Task: Look for space in Kozakai-chō, Japan from 2nd June, 2023 to 6th June, 2023 for 1 adult in price range Rs.10000 to Rs.13000. Place can be private room with 1  bedroom having 1 bed and 1 bathroom. Property type can be house, flat, guest house, hotel. Booking option can be shelf check-in. Required host language is English.
Action: Mouse moved to (492, 114)
Screenshot: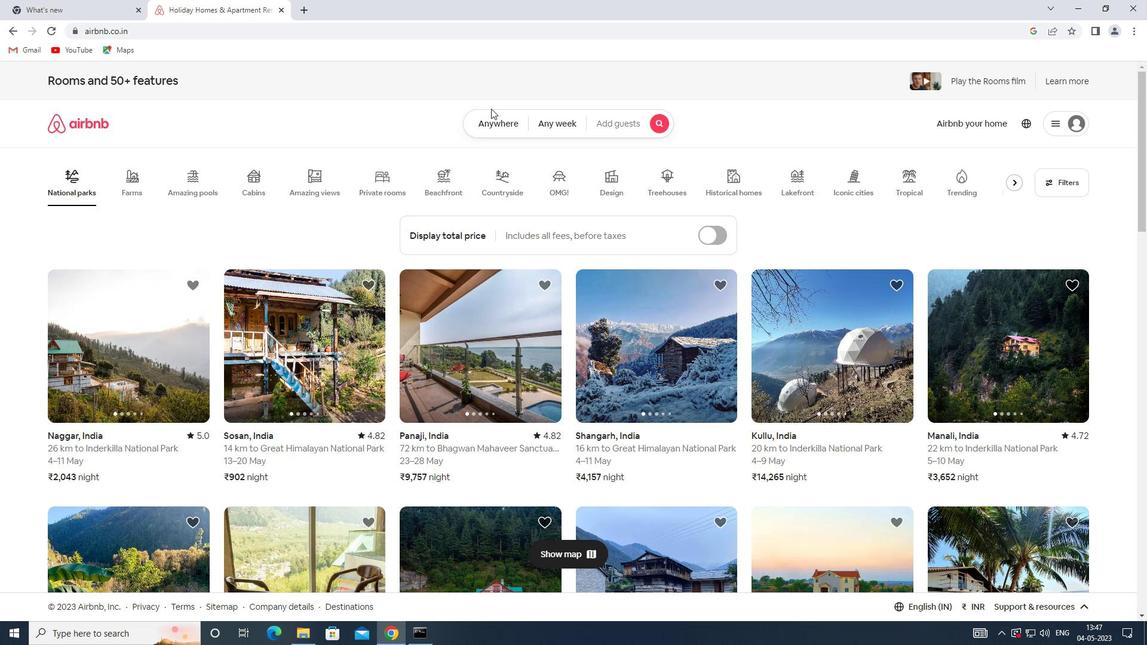 
Action: Mouse pressed left at (492, 114)
Screenshot: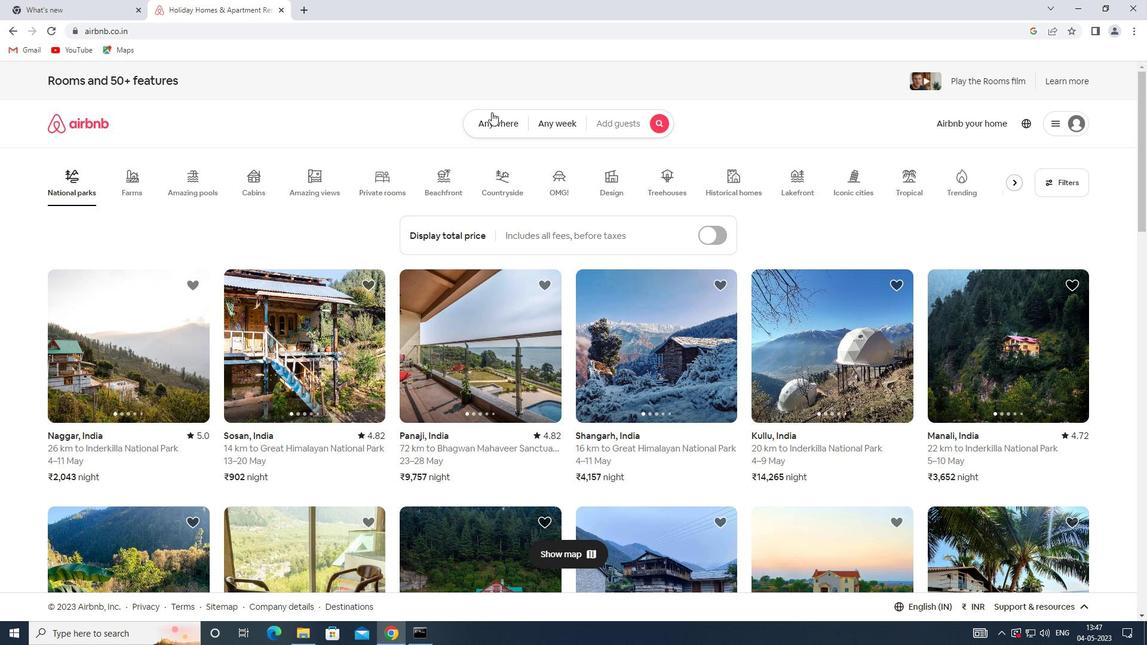 
Action: Mouse moved to (420, 154)
Screenshot: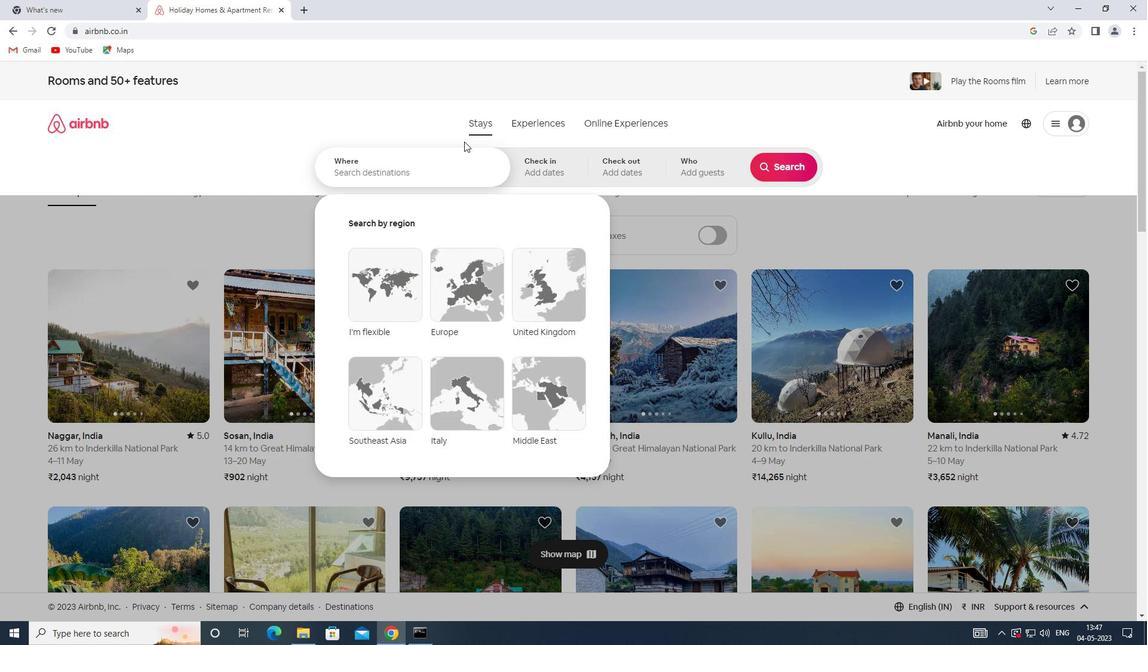 
Action: Mouse pressed left at (420, 154)
Screenshot: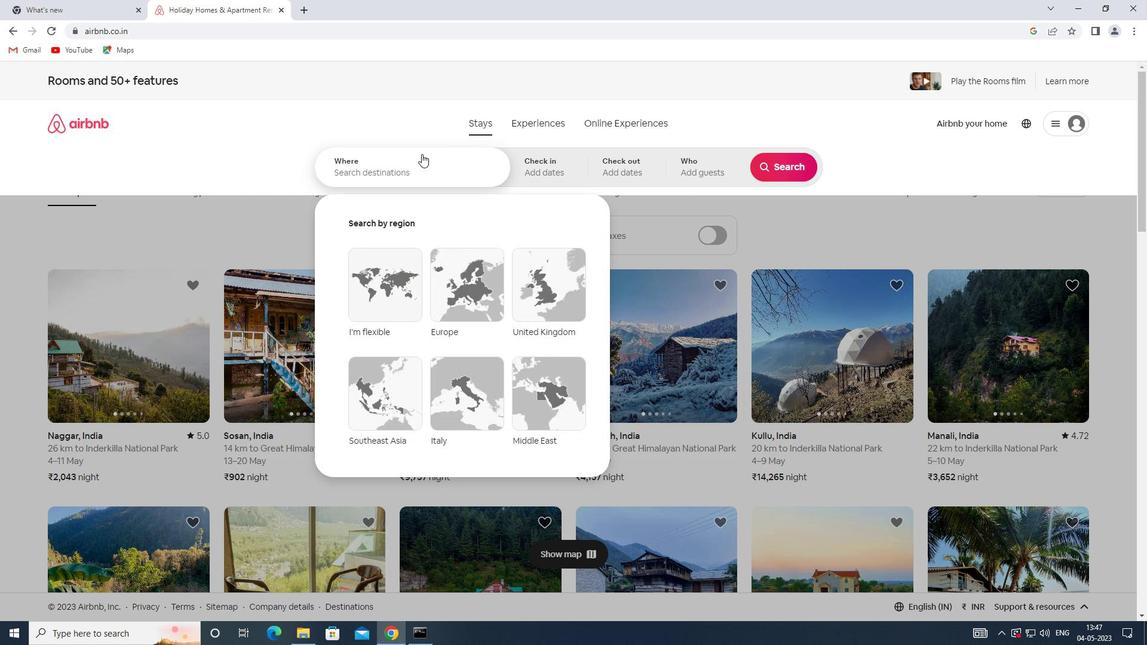 
Action: Key pressed <Key.shift>KOZAKAI,<Key.backspace>-CHO-<Key.backspace>,<Key.shift><Key.shift>JAPAN
Screenshot: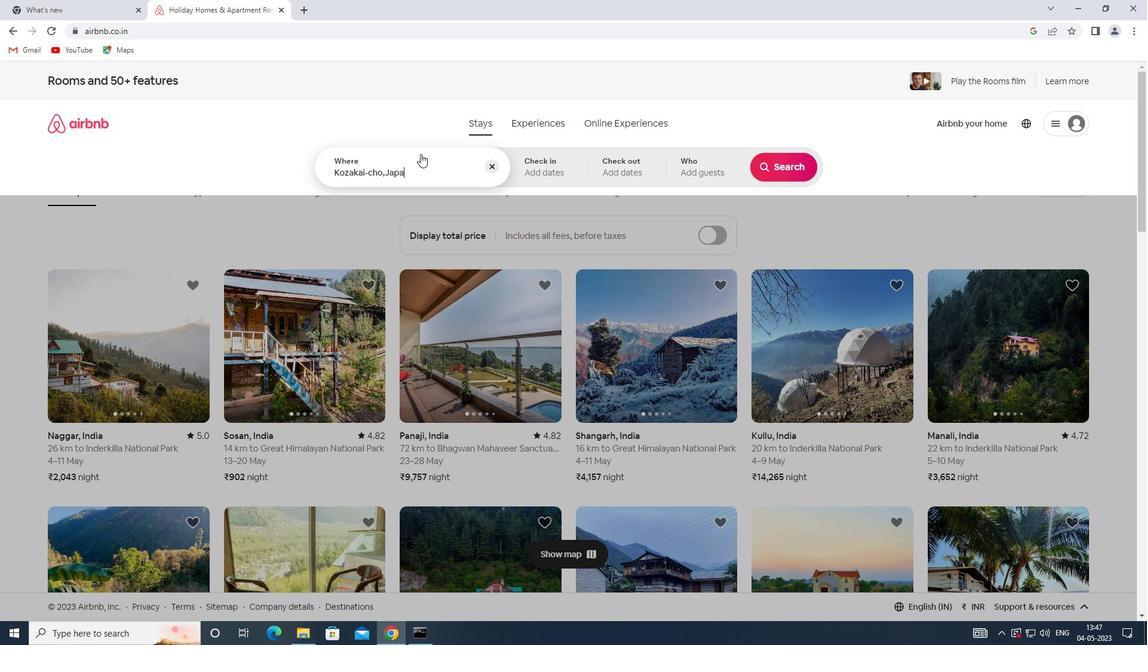 
Action: Mouse moved to (521, 162)
Screenshot: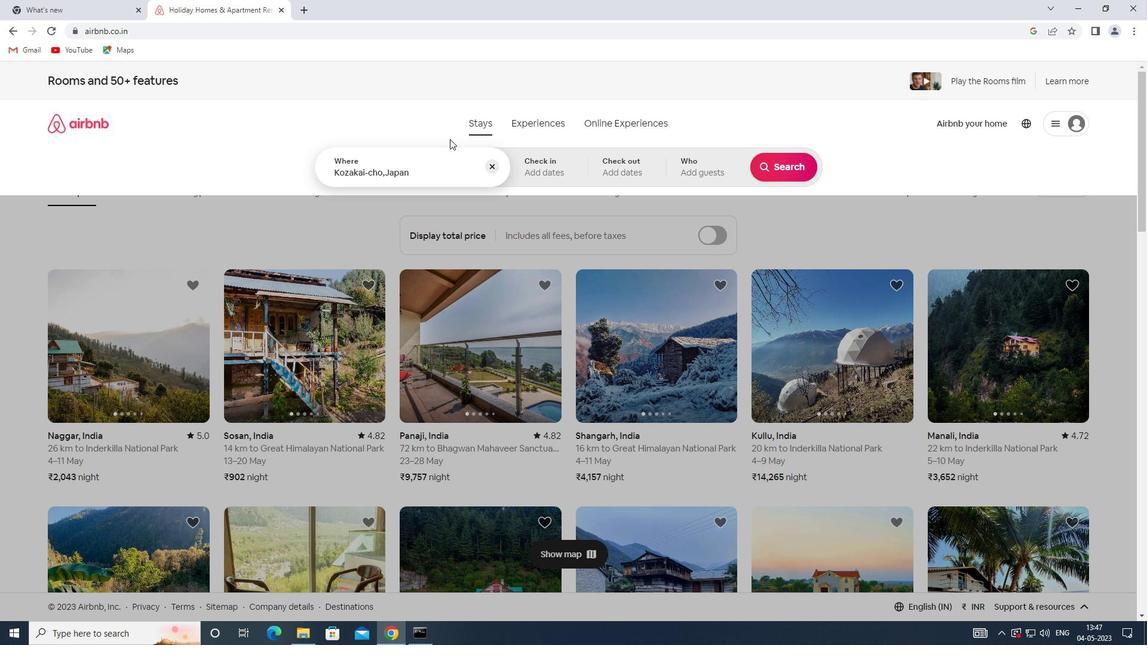 
Action: Mouse pressed left at (521, 162)
Screenshot: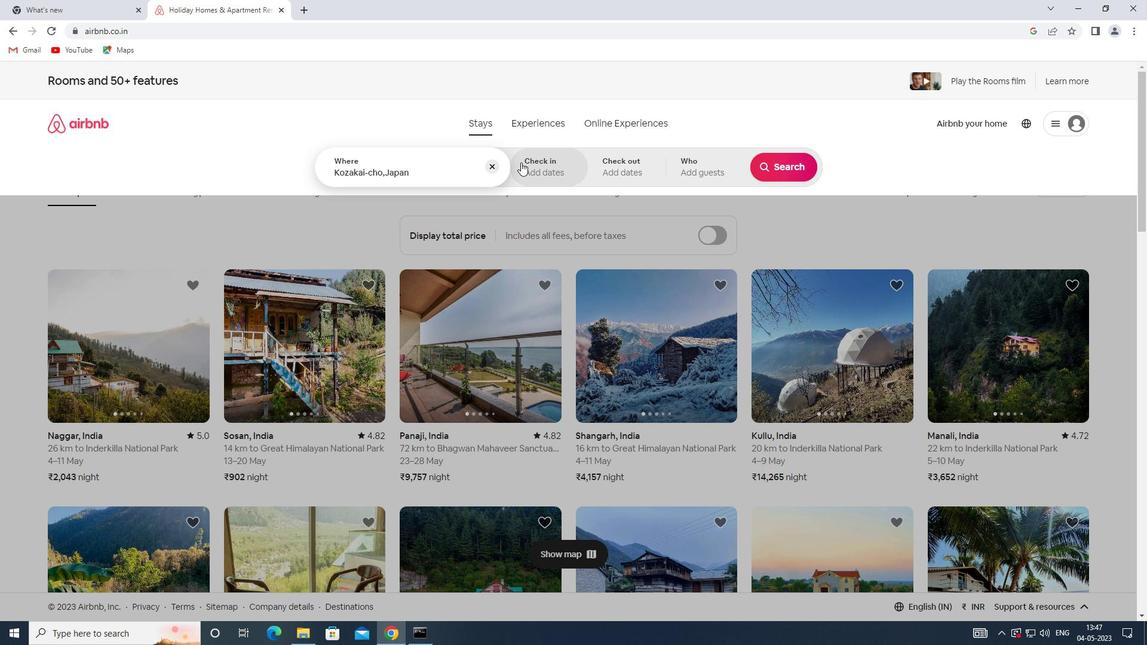 
Action: Mouse moved to (733, 311)
Screenshot: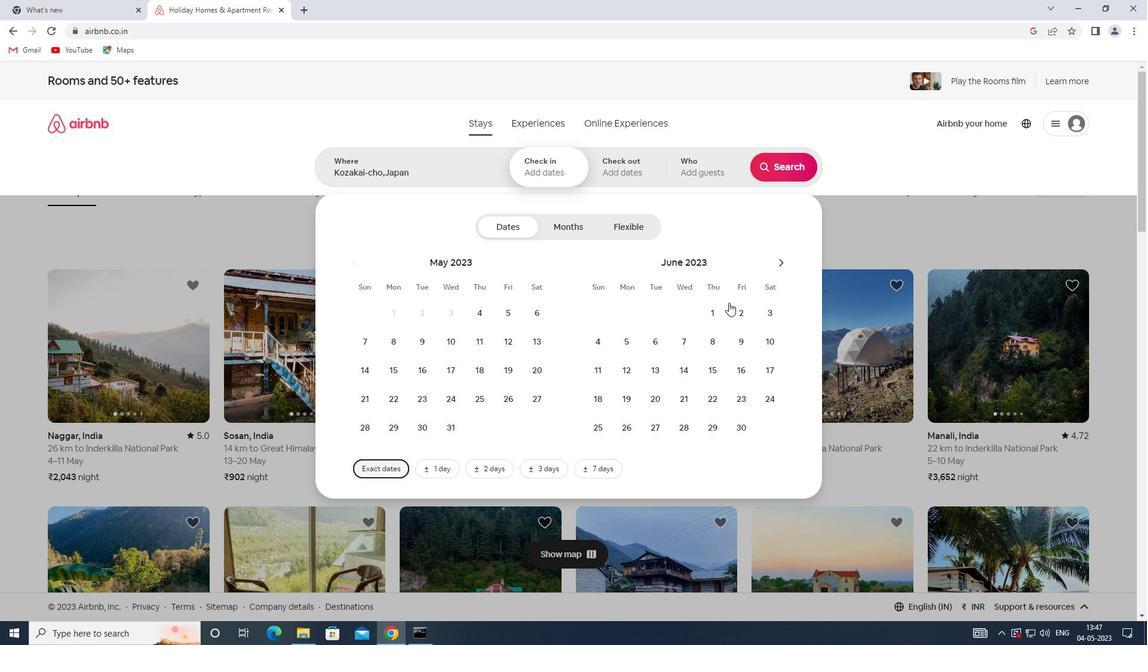 
Action: Mouse pressed left at (733, 311)
Screenshot: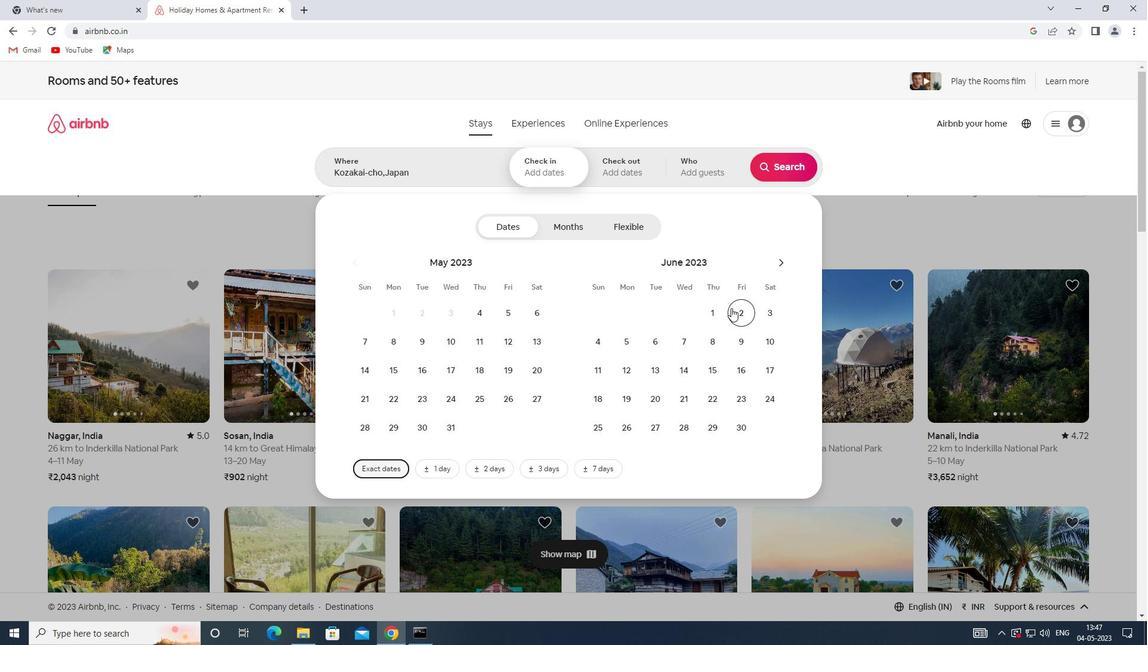 
Action: Mouse moved to (666, 341)
Screenshot: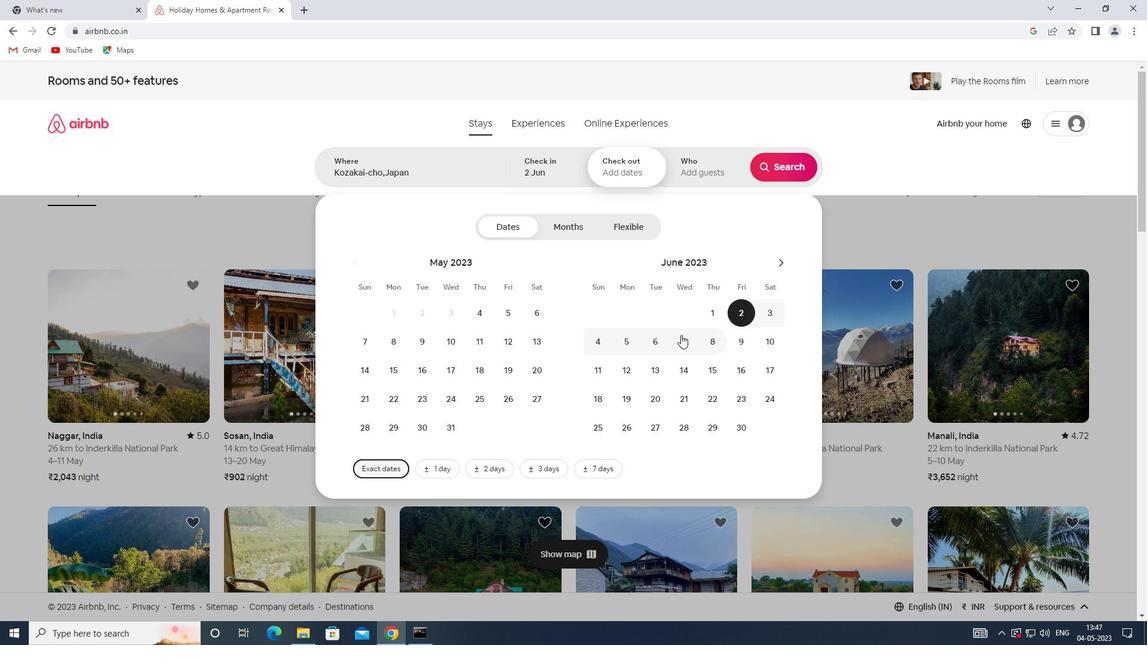 
Action: Mouse pressed left at (666, 341)
Screenshot: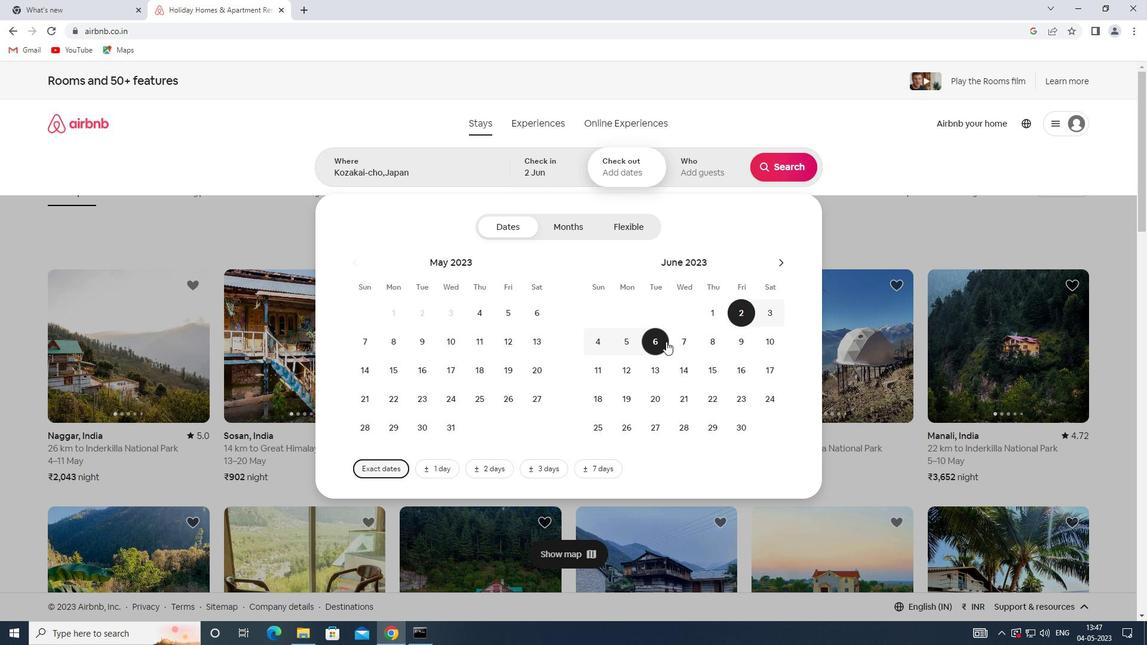 
Action: Mouse moved to (702, 179)
Screenshot: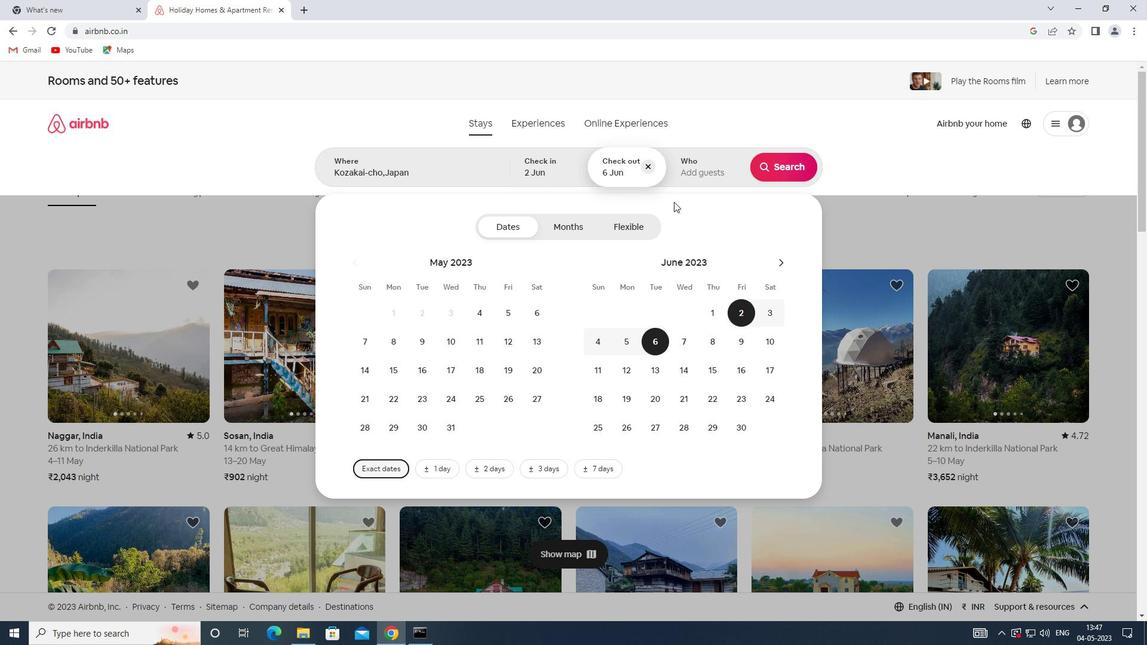 
Action: Mouse pressed left at (702, 179)
Screenshot: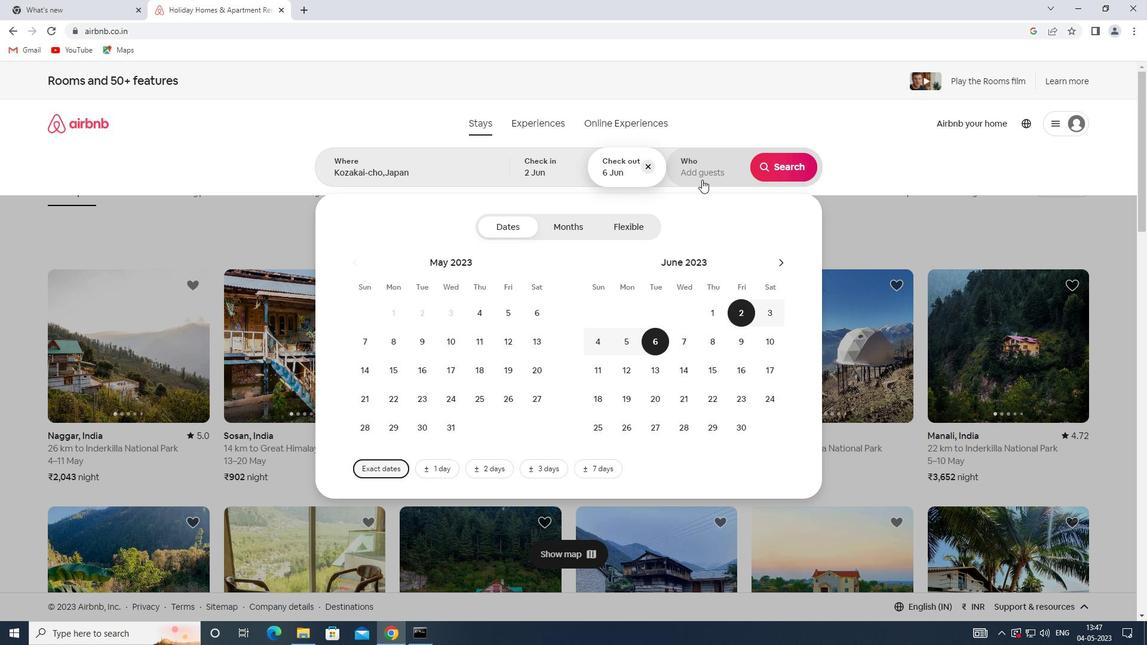
Action: Mouse moved to (791, 229)
Screenshot: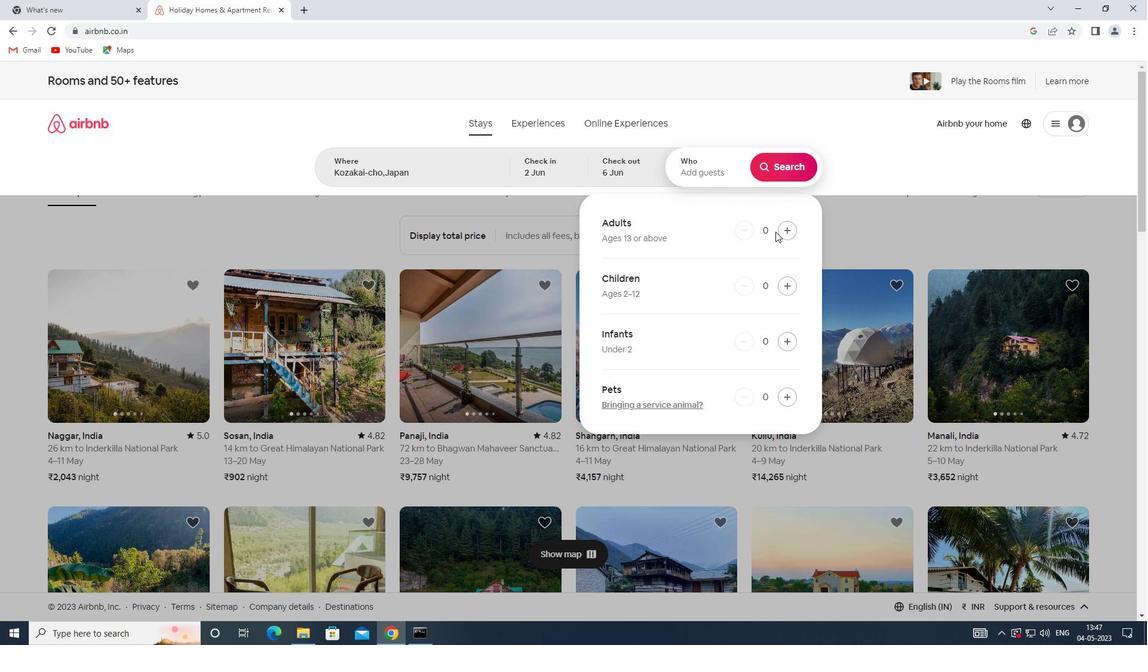 
Action: Mouse pressed left at (791, 229)
Screenshot: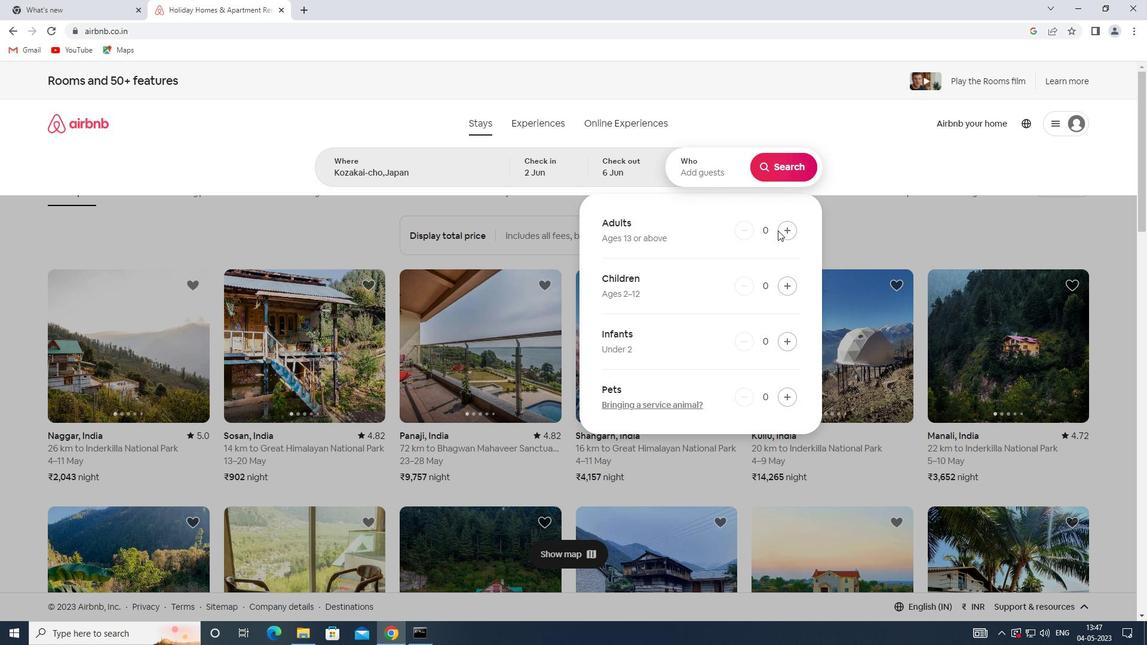 
Action: Mouse moved to (790, 164)
Screenshot: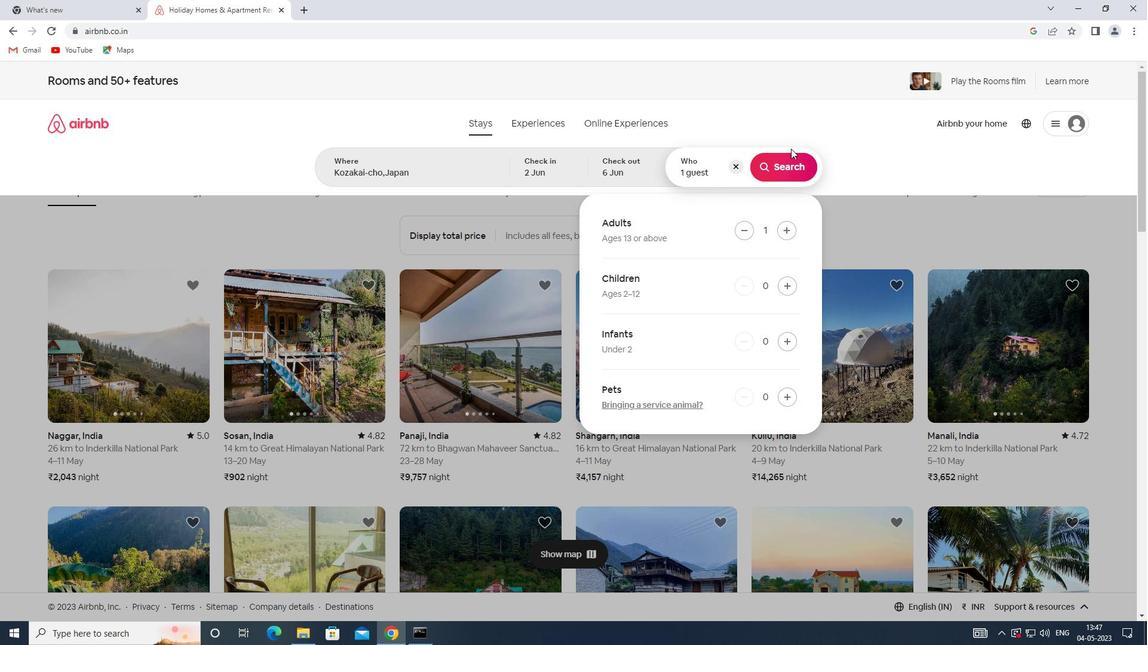 
Action: Mouse pressed left at (790, 164)
Screenshot: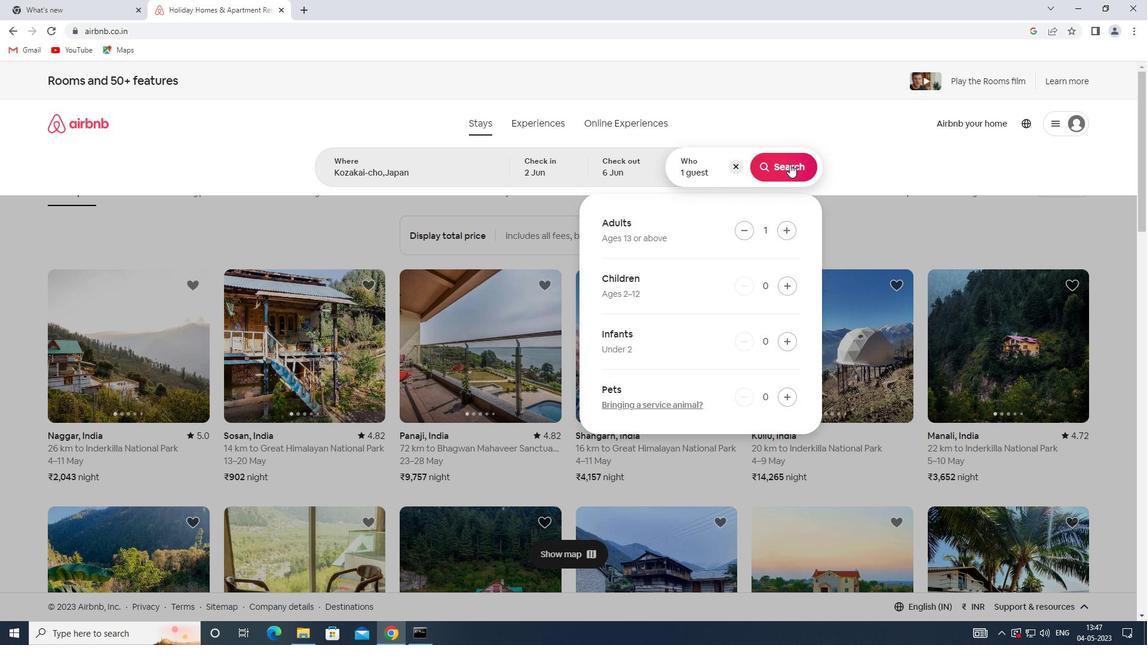 
Action: Mouse moved to (1104, 135)
Screenshot: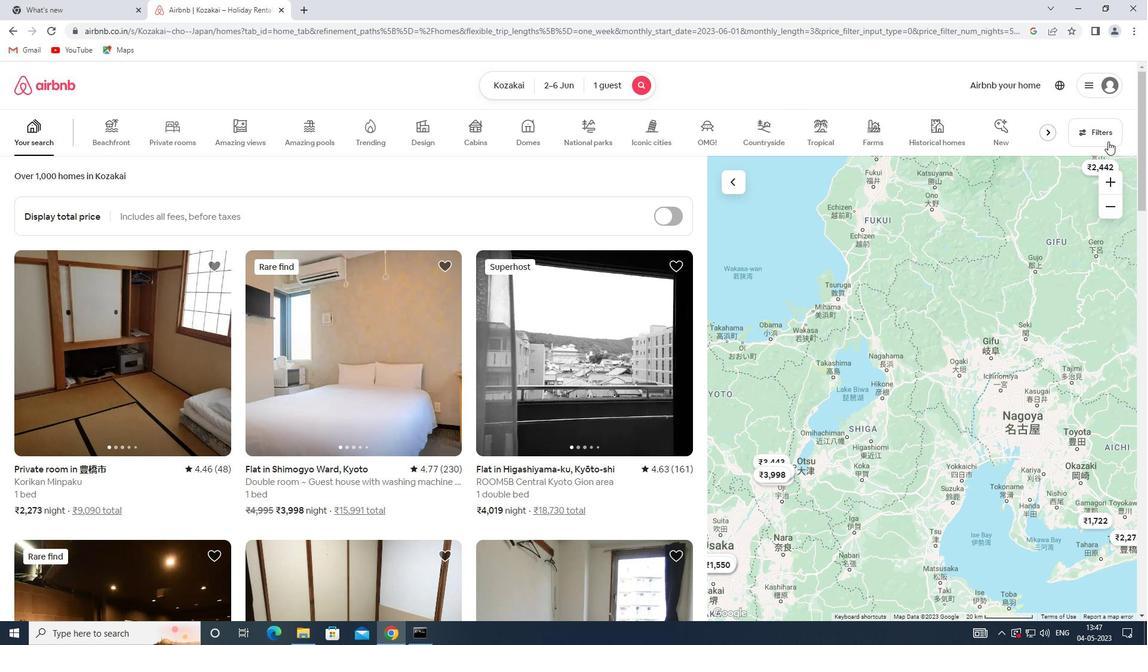 
Action: Mouse pressed left at (1104, 135)
Screenshot: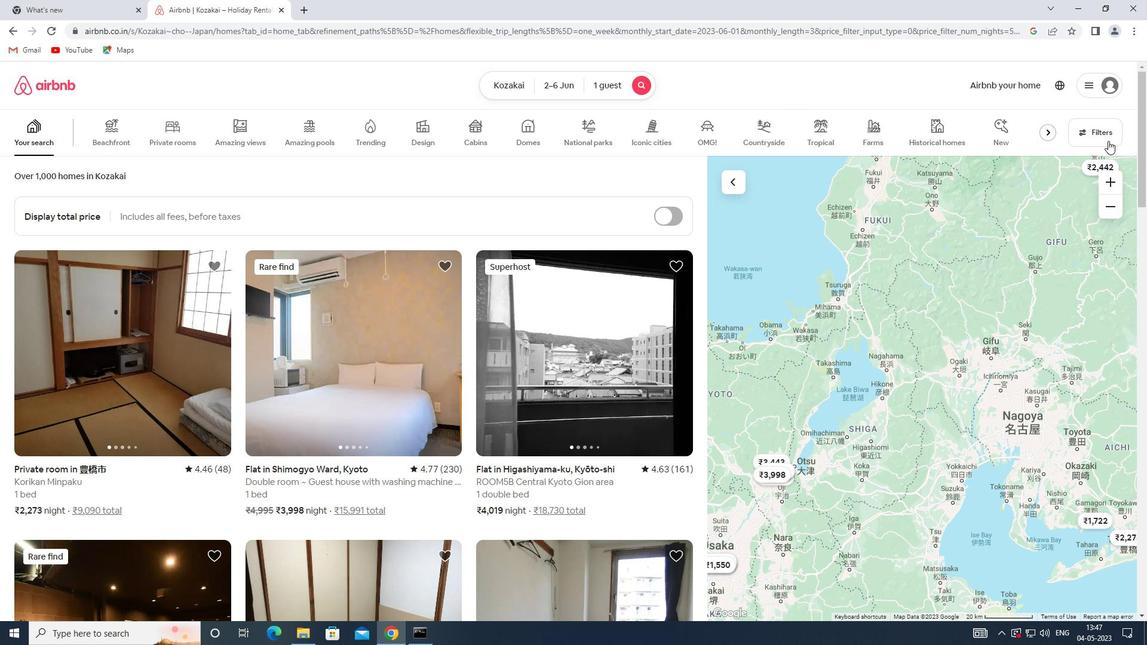 
Action: Mouse moved to (438, 282)
Screenshot: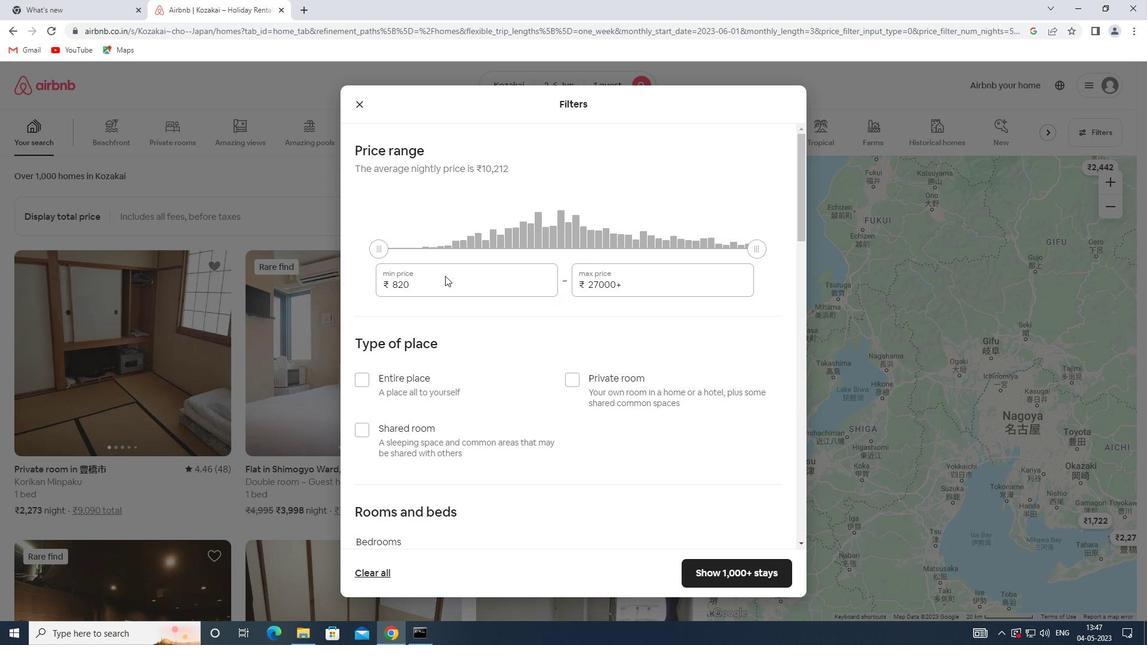 
Action: Mouse pressed left at (438, 282)
Screenshot: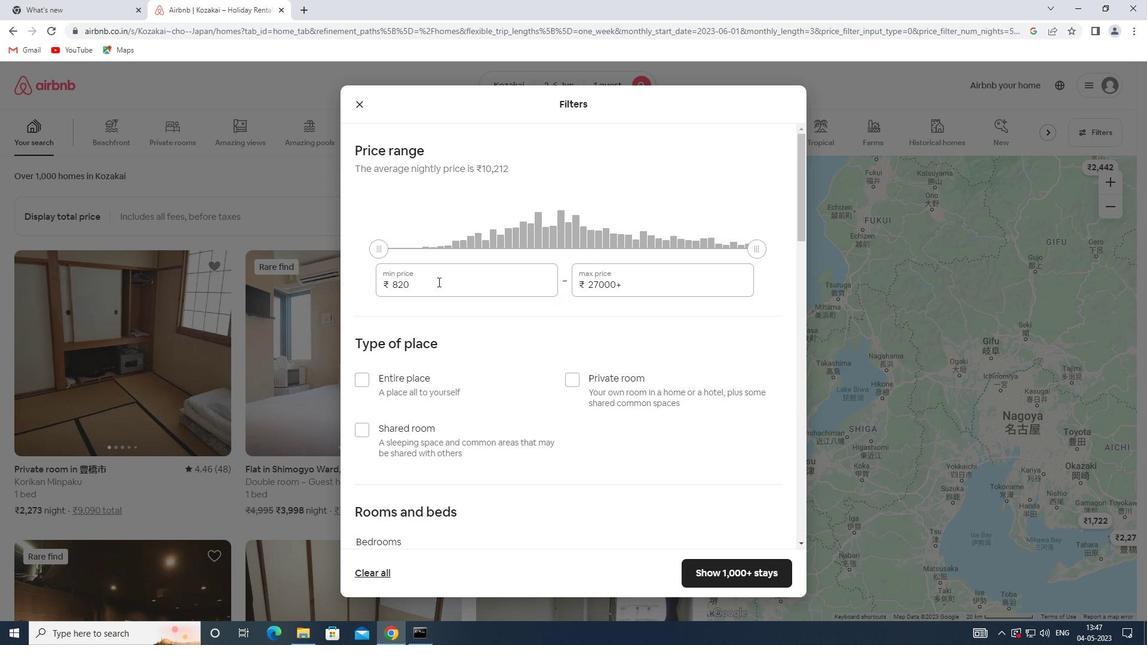 
Action: Mouse moved to (355, 279)
Screenshot: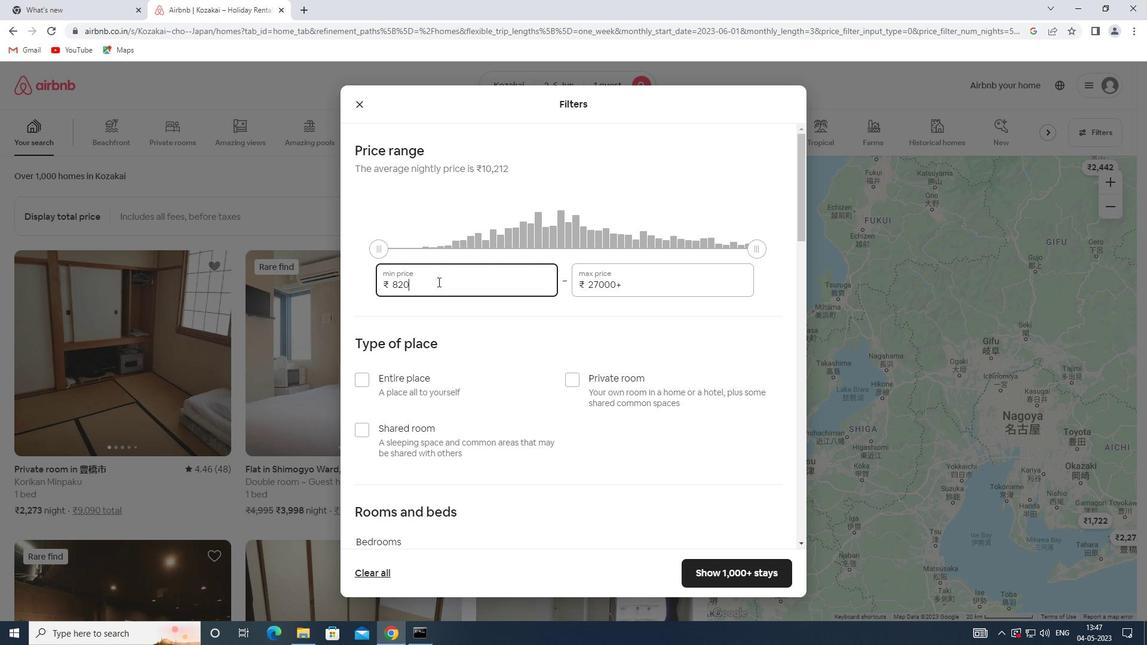 
Action: Key pressed 10000
Screenshot: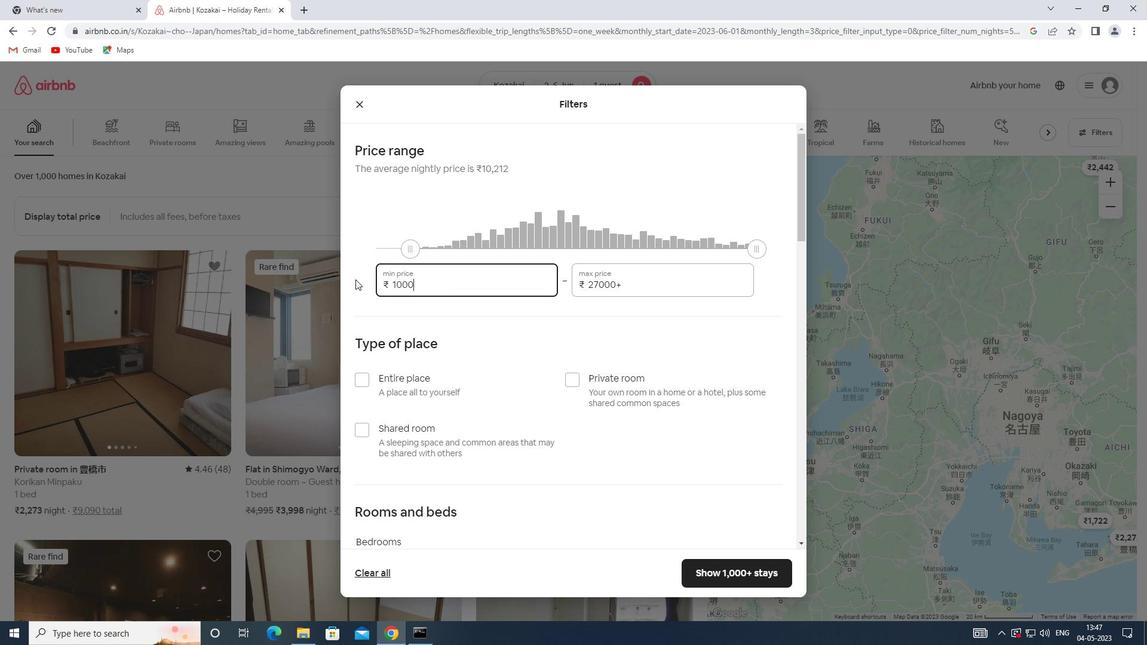 
Action: Mouse moved to (634, 285)
Screenshot: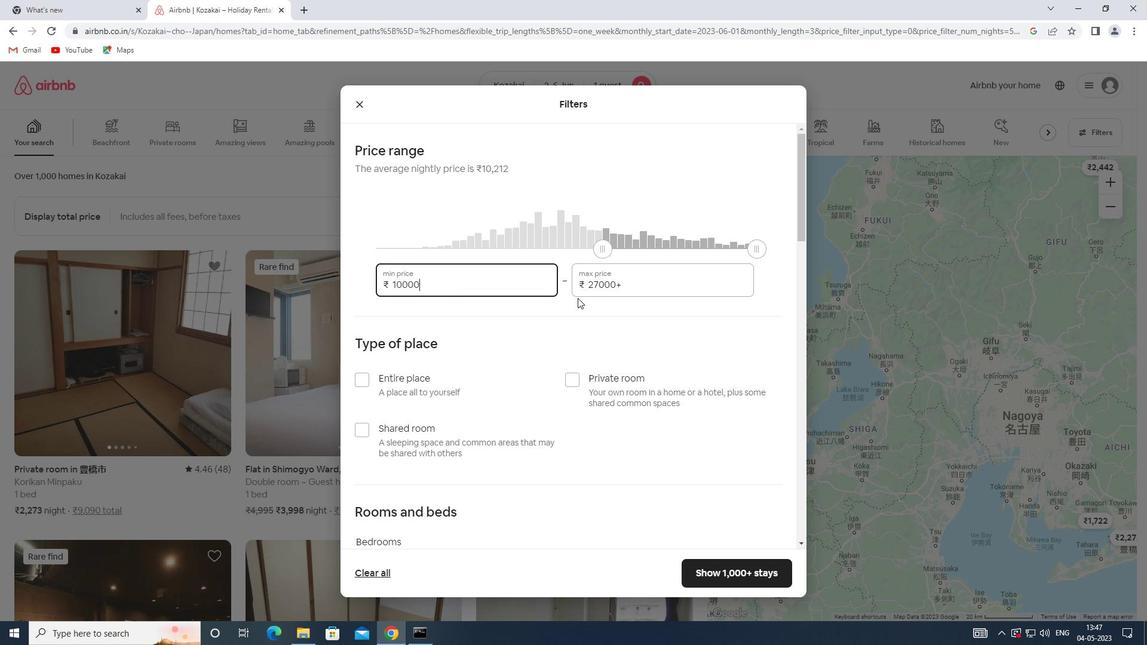 
Action: Mouse pressed left at (634, 285)
Screenshot: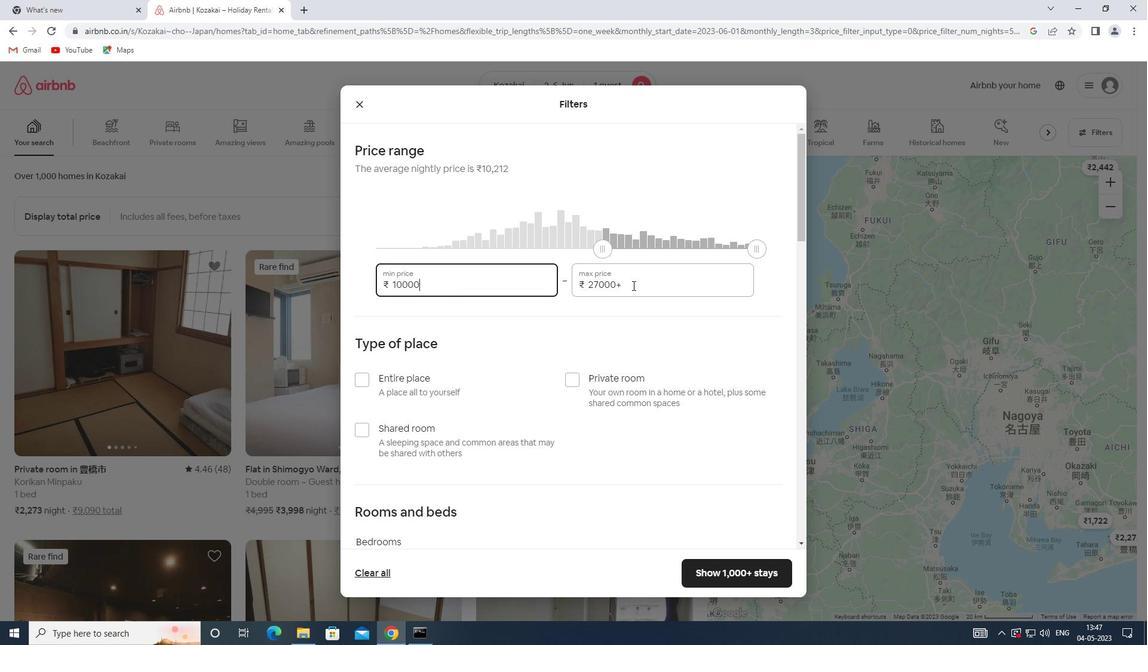 
Action: Mouse moved to (574, 283)
Screenshot: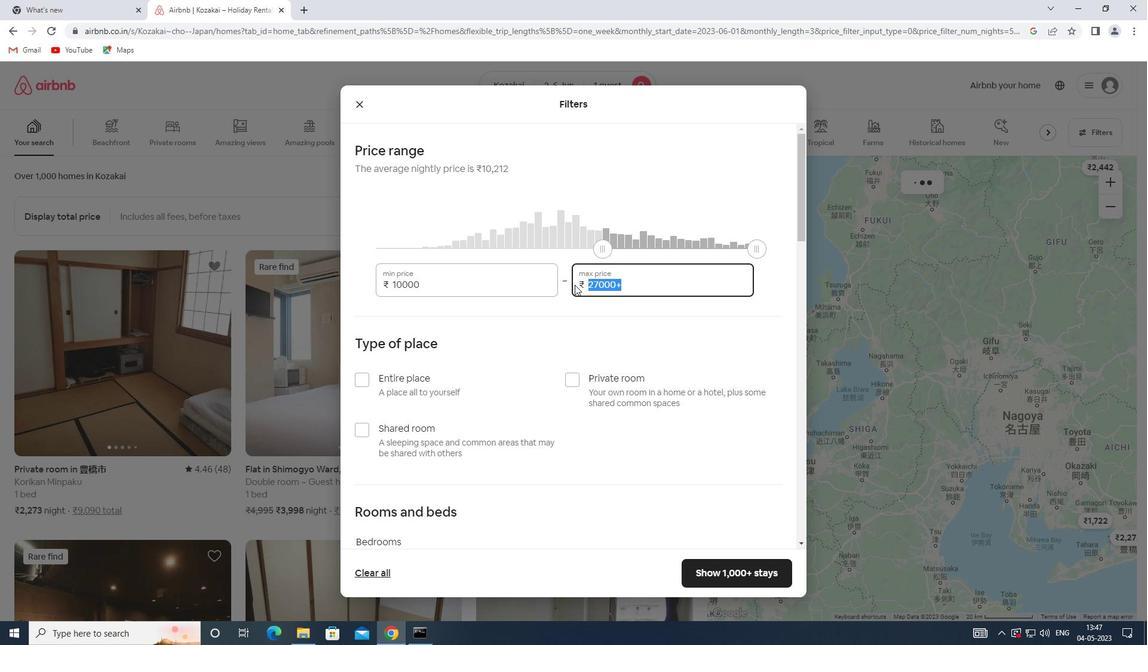 
Action: Key pressed 13000
Screenshot: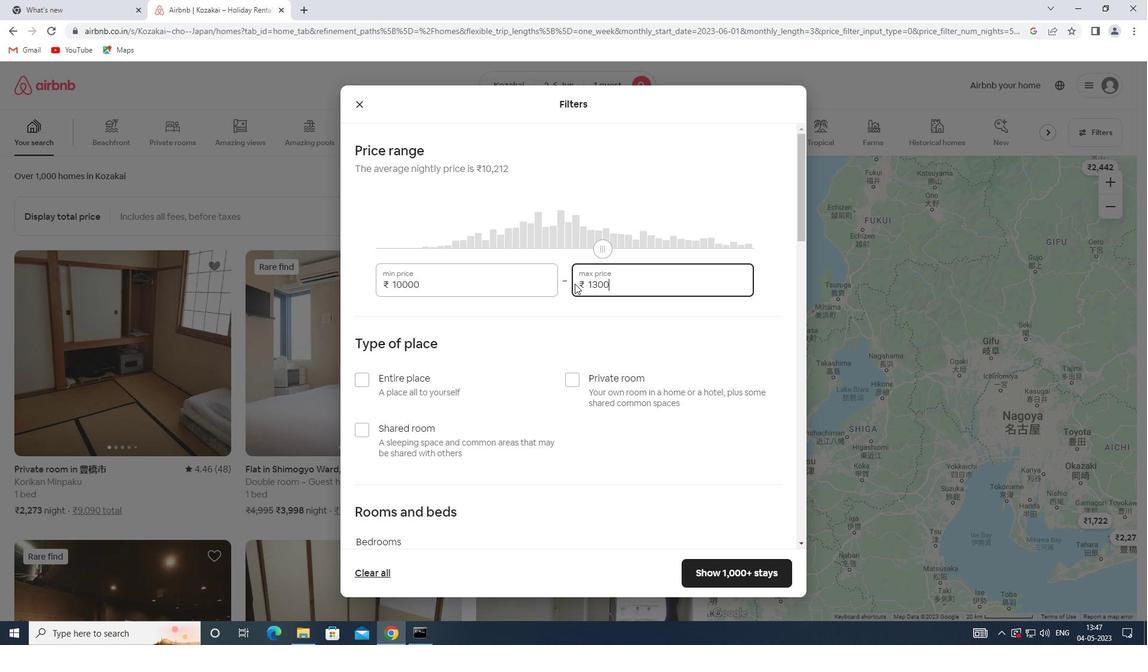 
Action: Mouse scrolled (574, 283) with delta (0, 0)
Screenshot: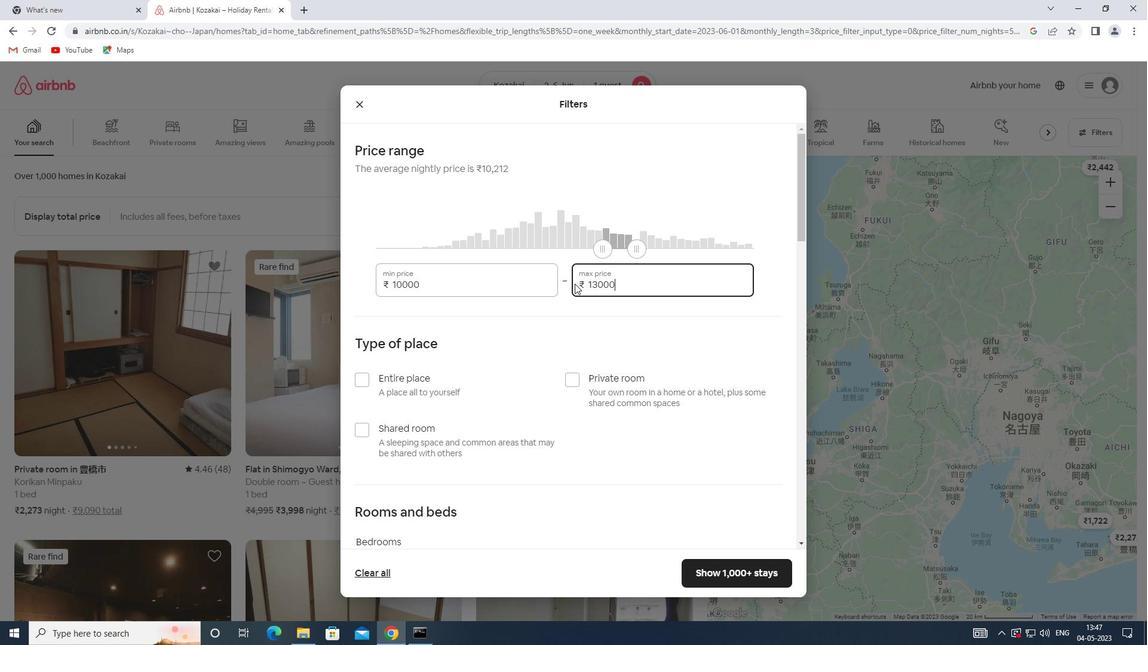 
Action: Mouse scrolled (574, 283) with delta (0, 0)
Screenshot: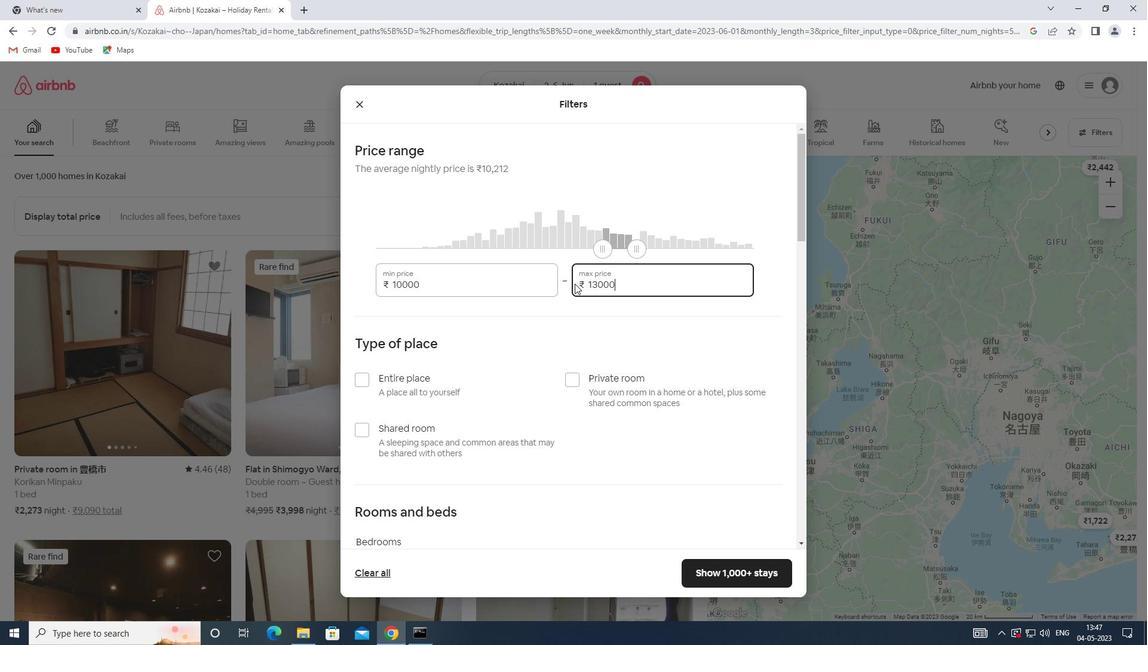 
Action: Mouse moved to (571, 264)
Screenshot: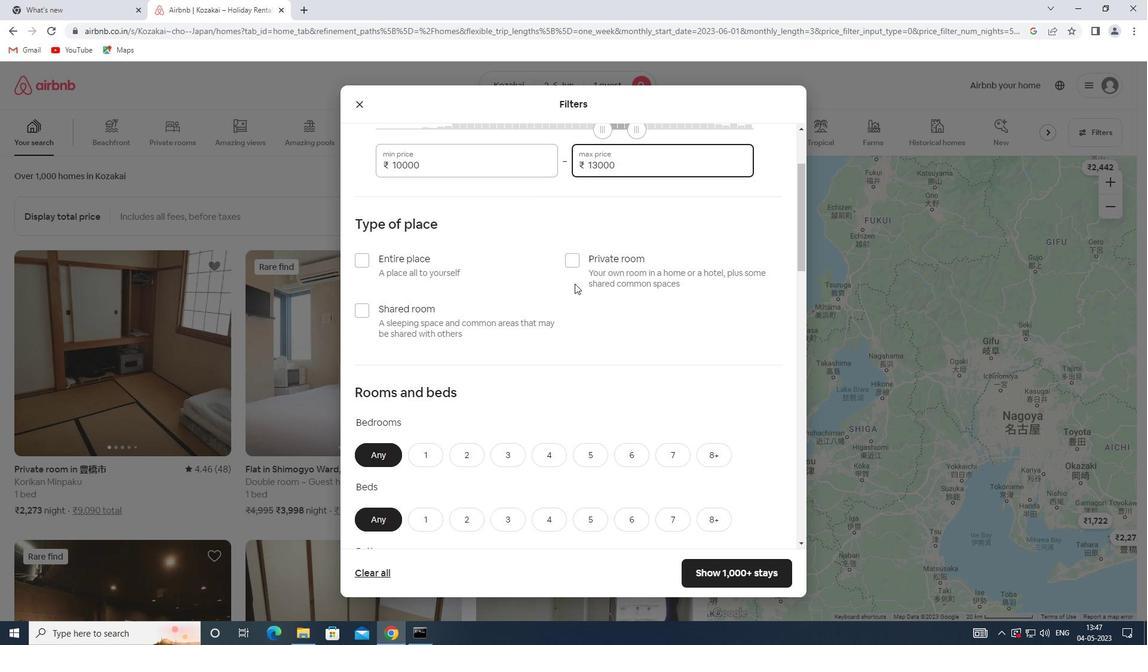 
Action: Mouse pressed left at (571, 264)
Screenshot: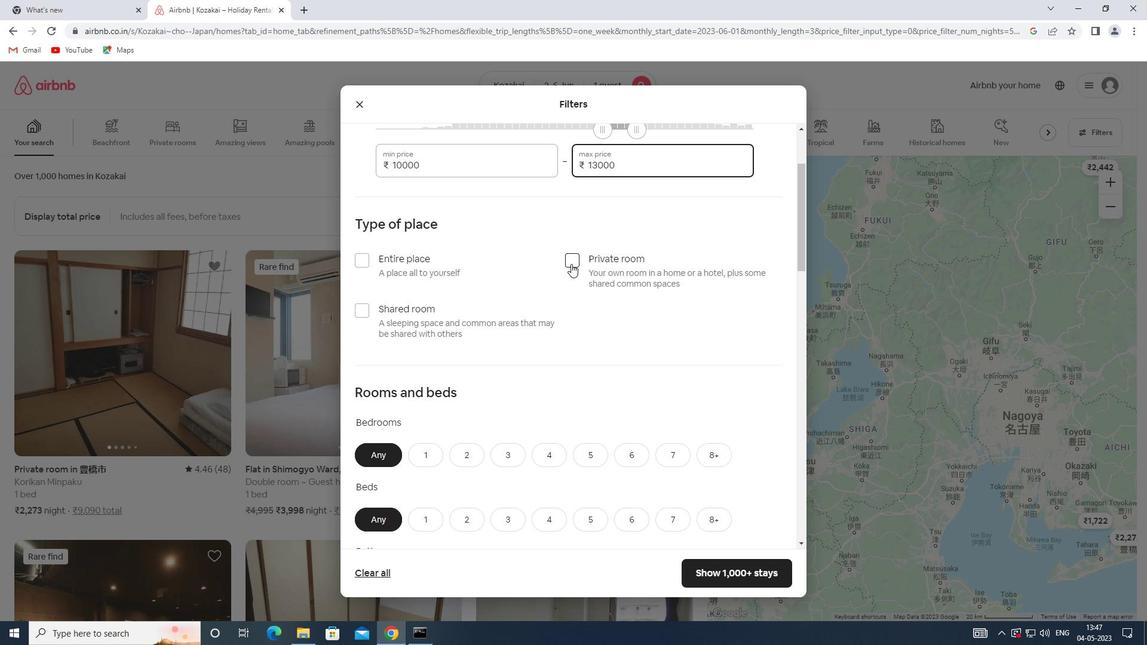 
Action: Mouse scrolled (571, 263) with delta (0, 0)
Screenshot: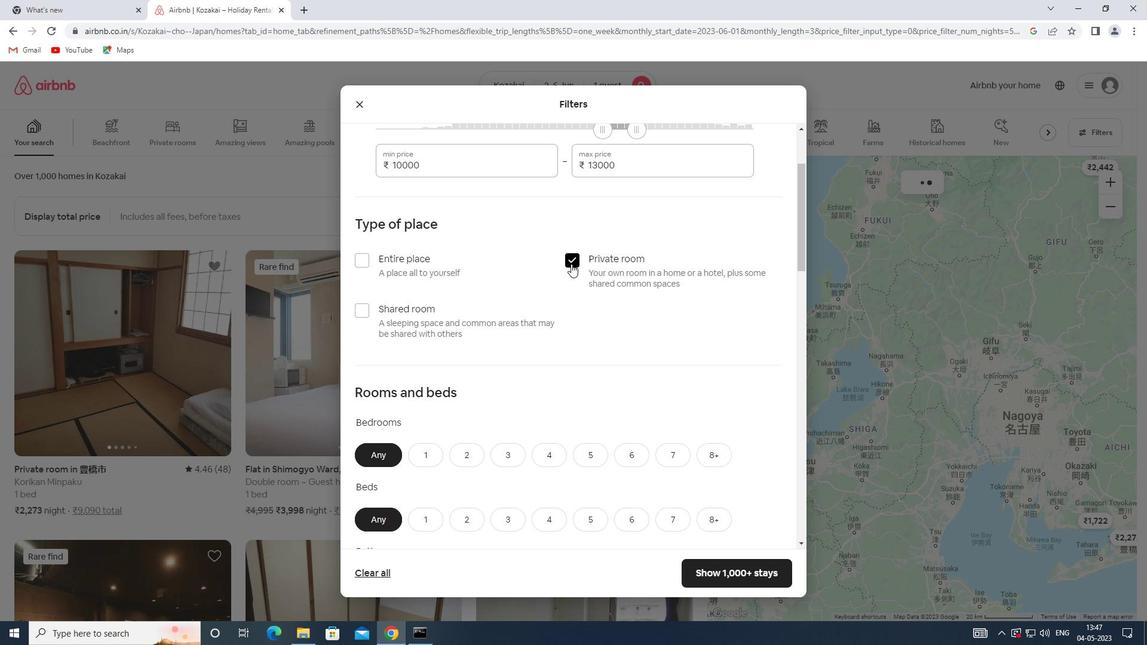 
Action: Mouse moved to (420, 399)
Screenshot: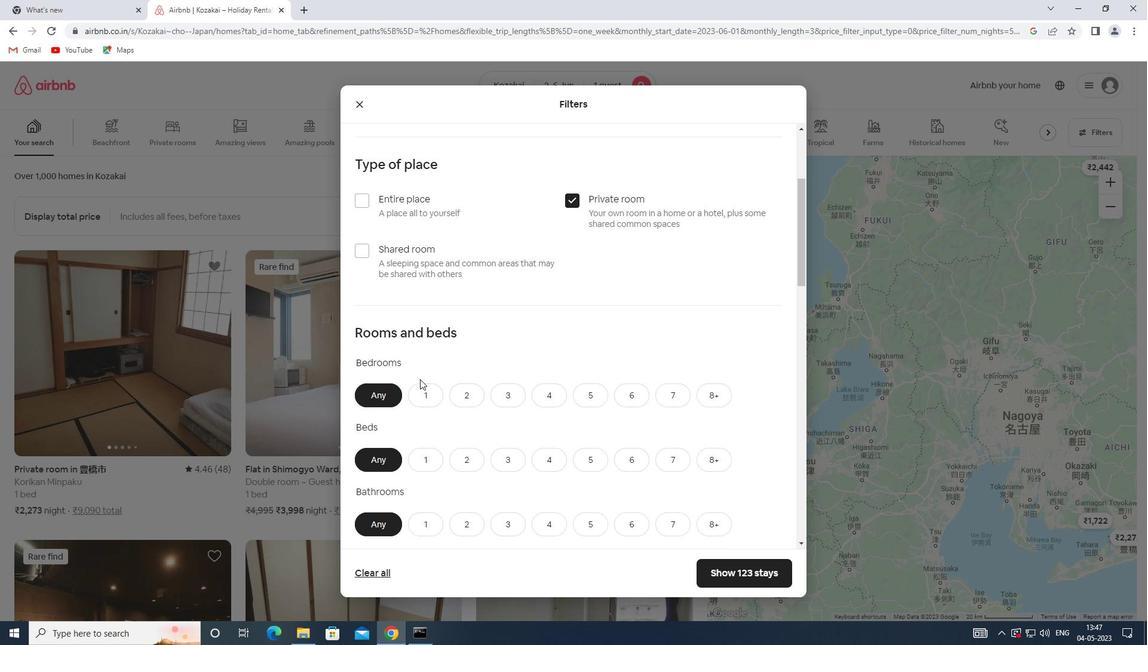 
Action: Mouse pressed left at (420, 399)
Screenshot: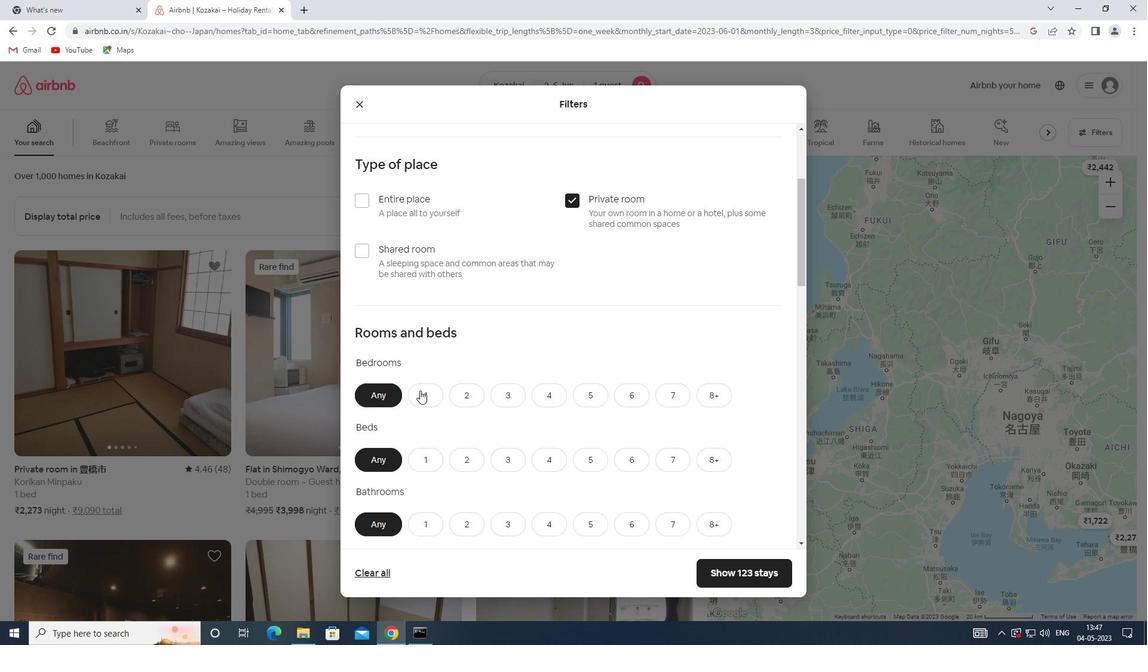 
Action: Mouse moved to (426, 391)
Screenshot: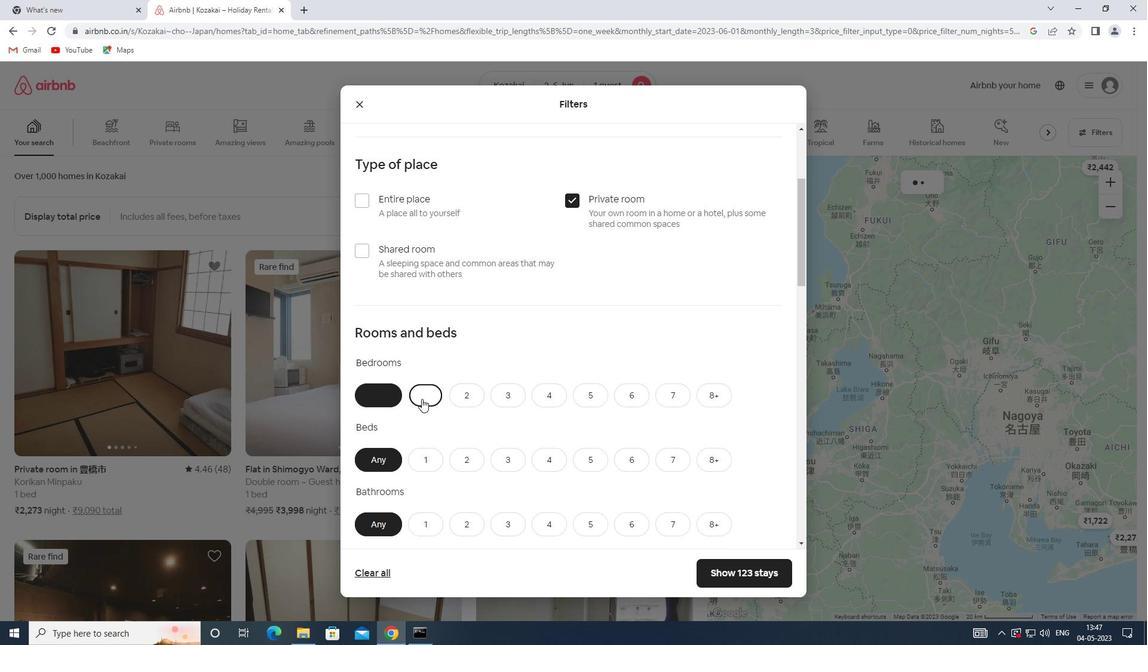 
Action: Mouse scrolled (426, 390) with delta (0, 0)
Screenshot: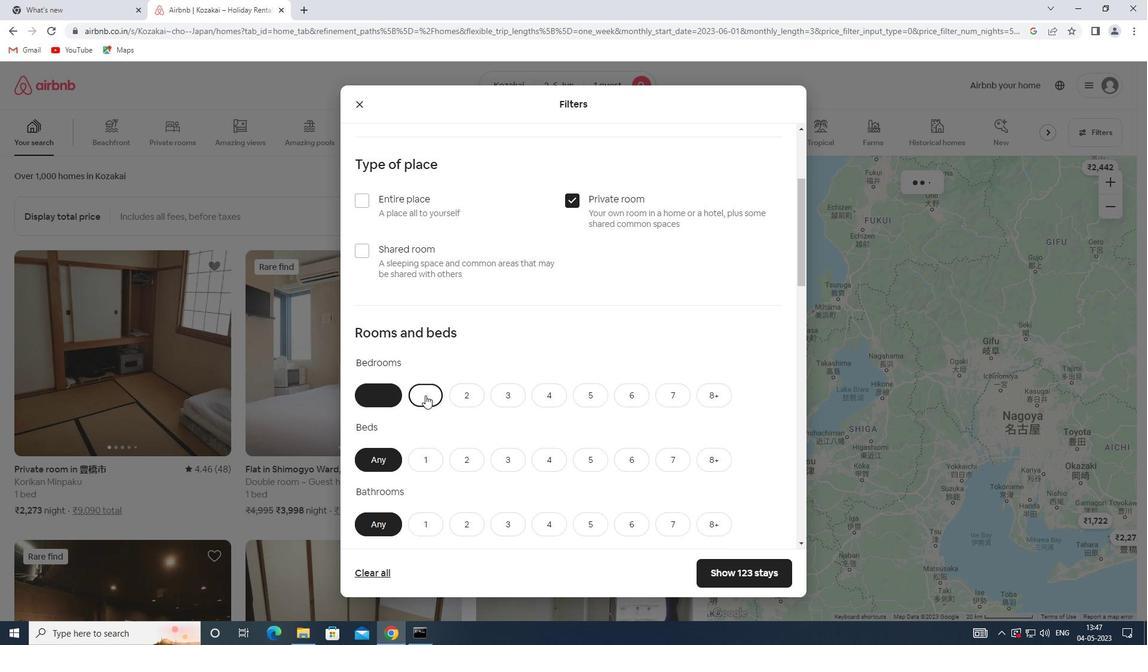 
Action: Mouse scrolled (426, 390) with delta (0, 0)
Screenshot: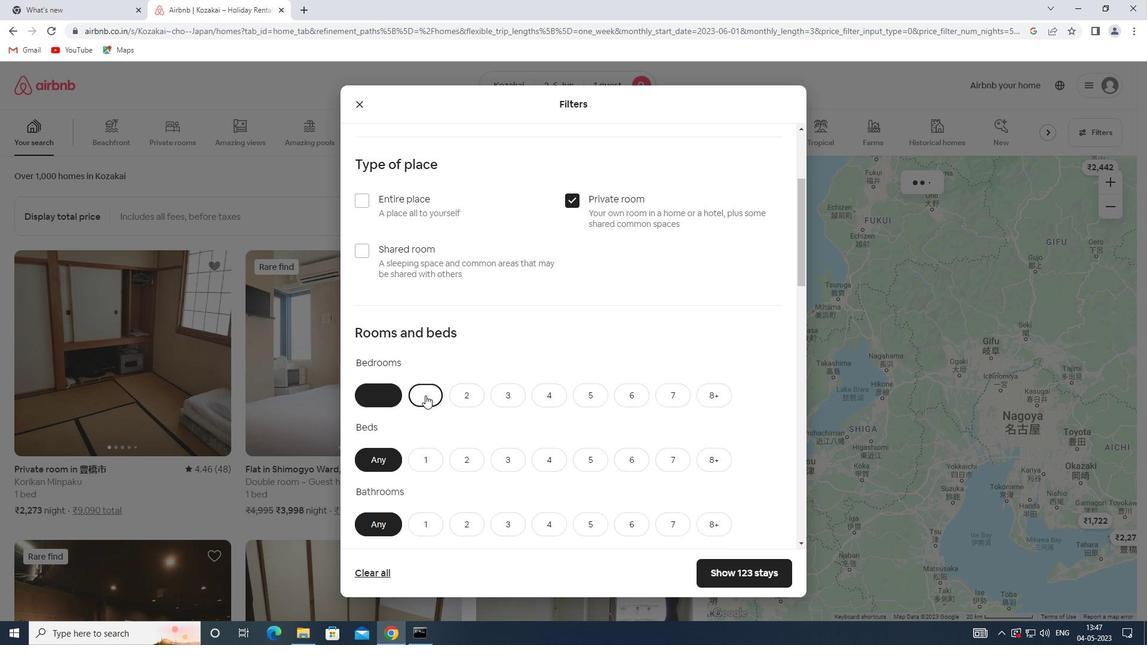 
Action: Mouse scrolled (426, 390) with delta (0, 0)
Screenshot: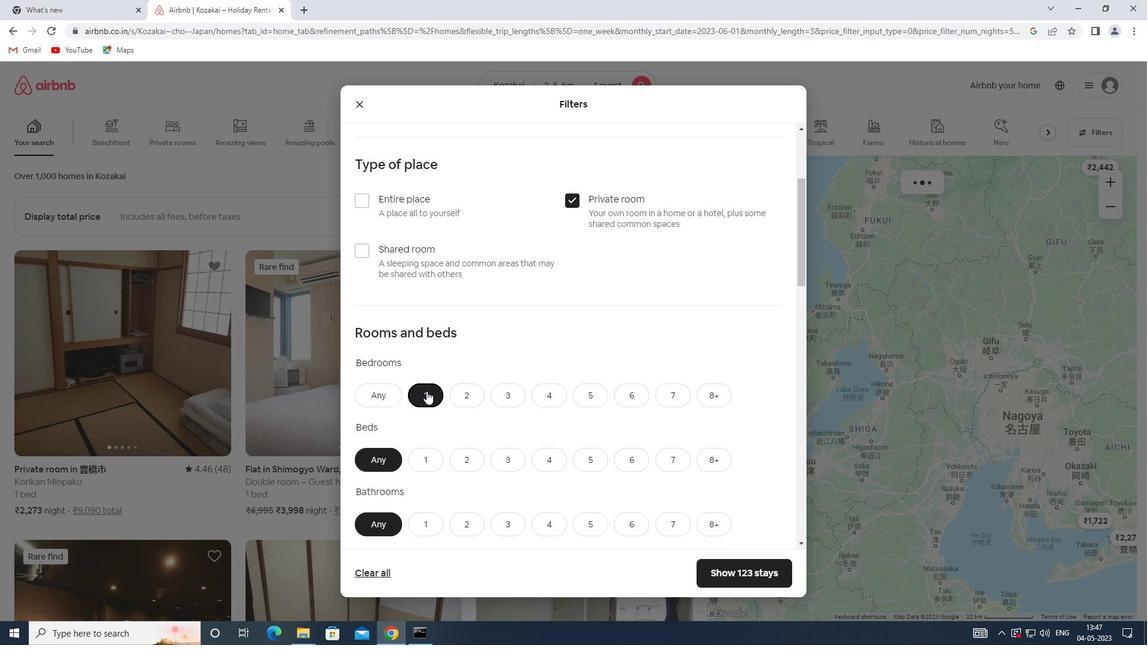 
Action: Mouse moved to (423, 285)
Screenshot: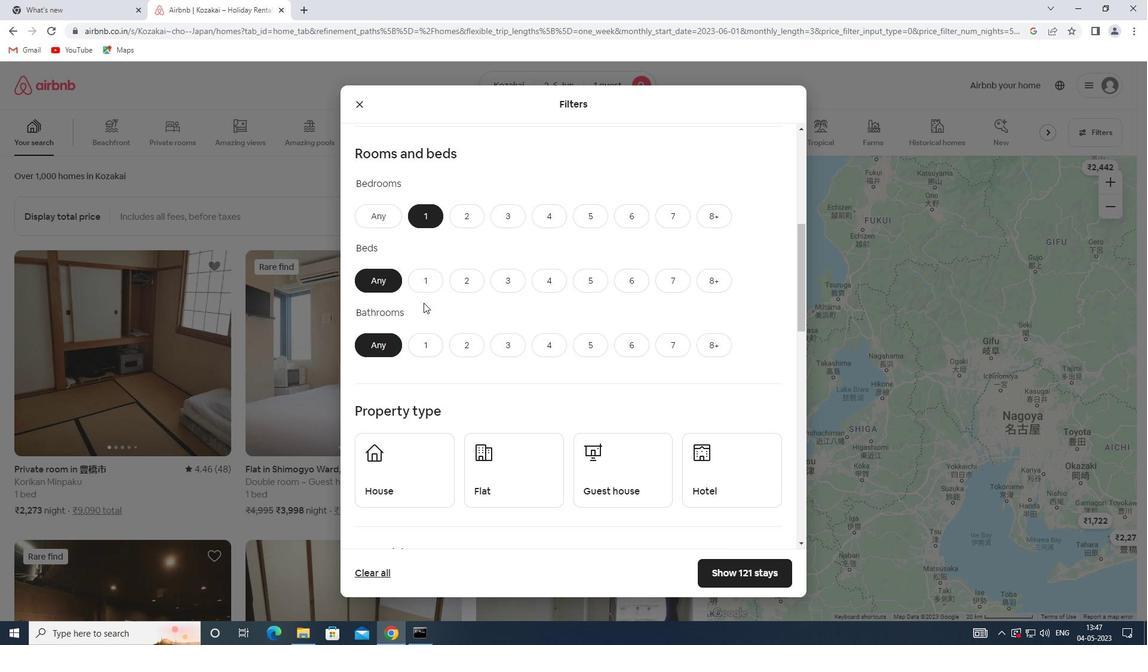 
Action: Mouse pressed left at (423, 285)
Screenshot: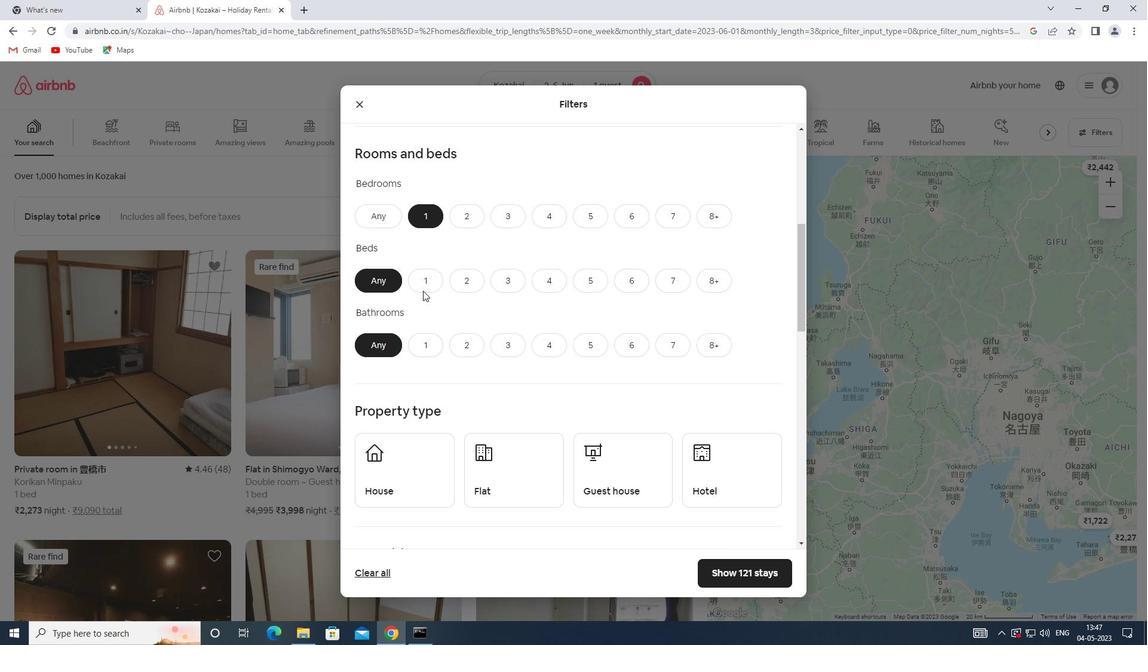 
Action: Mouse moved to (420, 352)
Screenshot: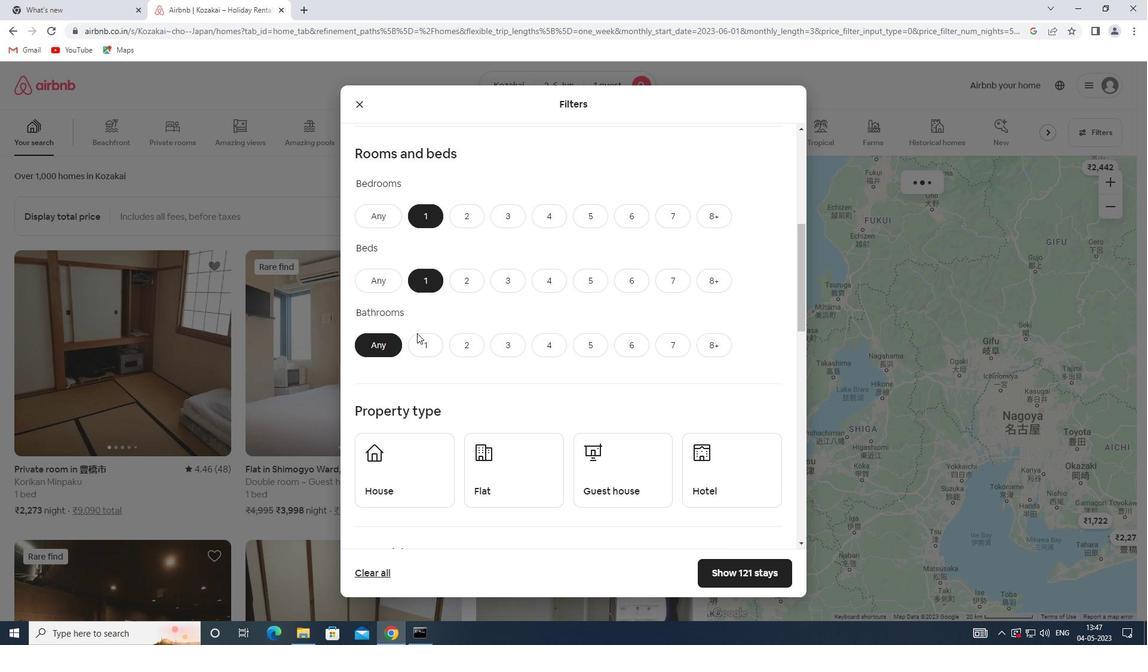 
Action: Mouse pressed left at (420, 352)
Screenshot: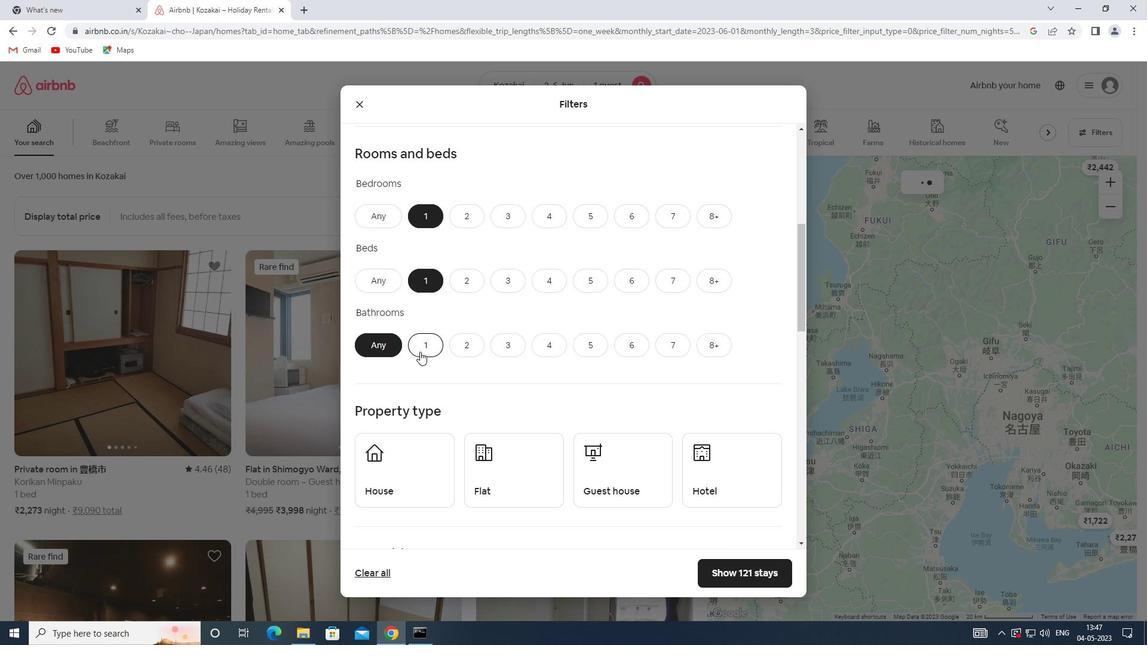 
Action: Mouse moved to (421, 352)
Screenshot: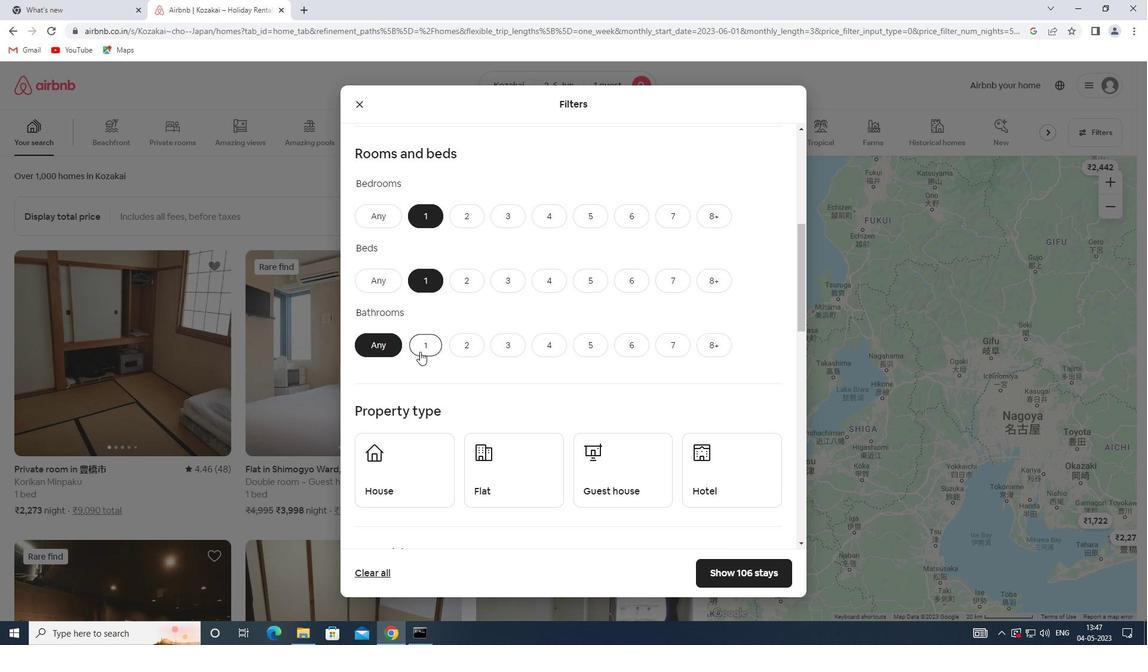 
Action: Mouse scrolled (421, 352) with delta (0, 0)
Screenshot: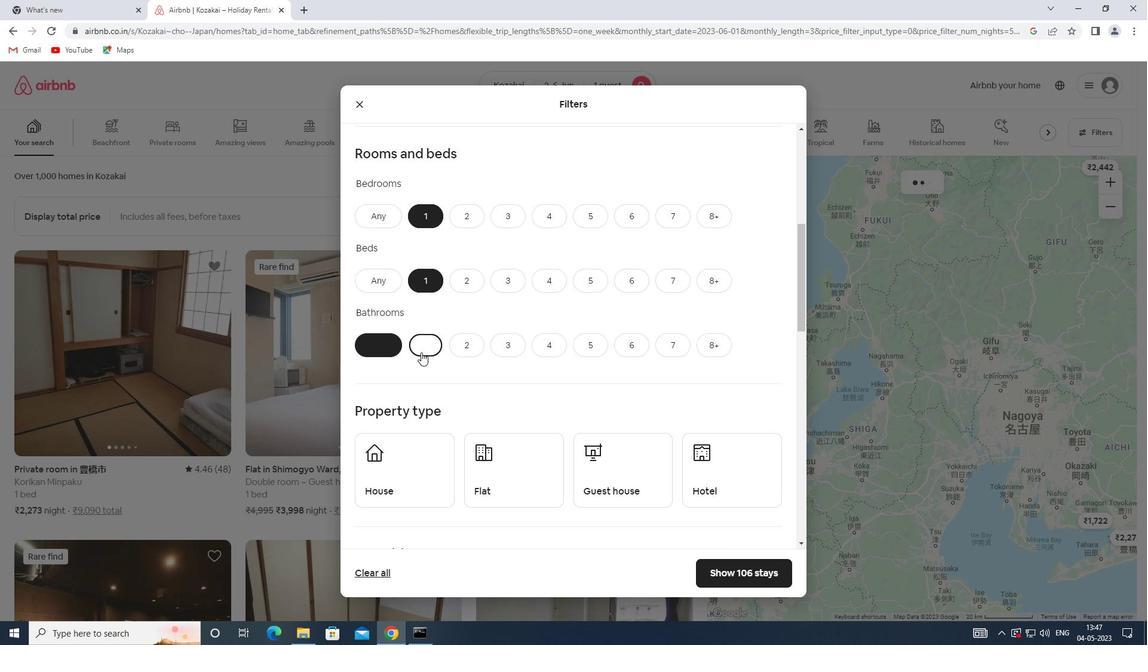 
Action: Mouse scrolled (421, 352) with delta (0, 0)
Screenshot: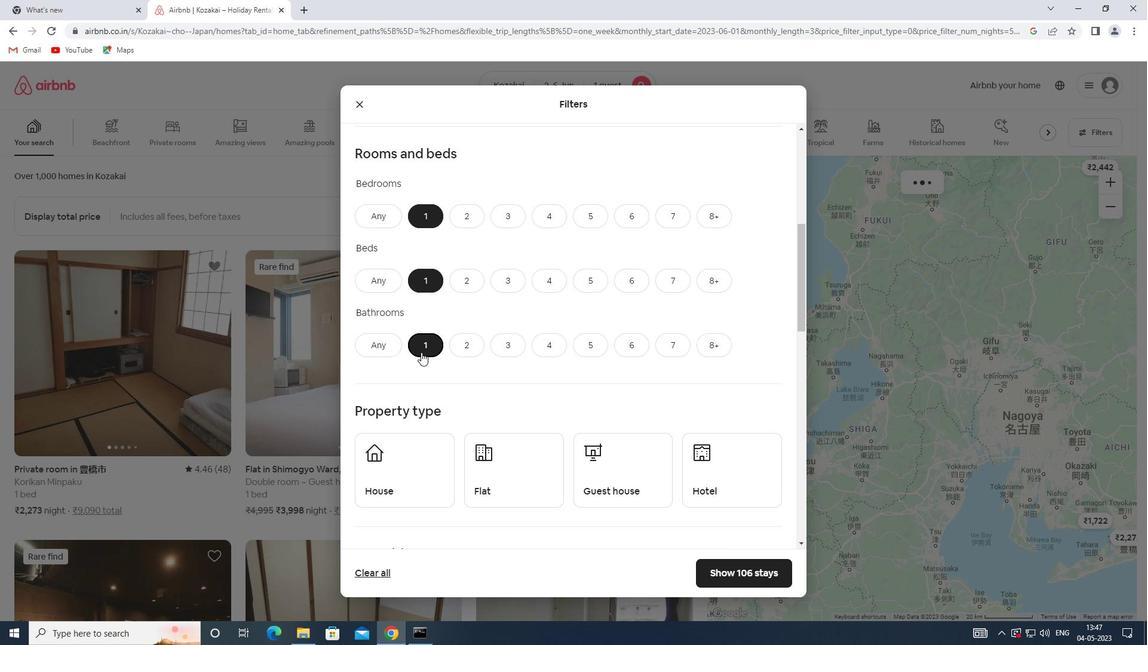 
Action: Mouse scrolled (421, 352) with delta (0, 0)
Screenshot: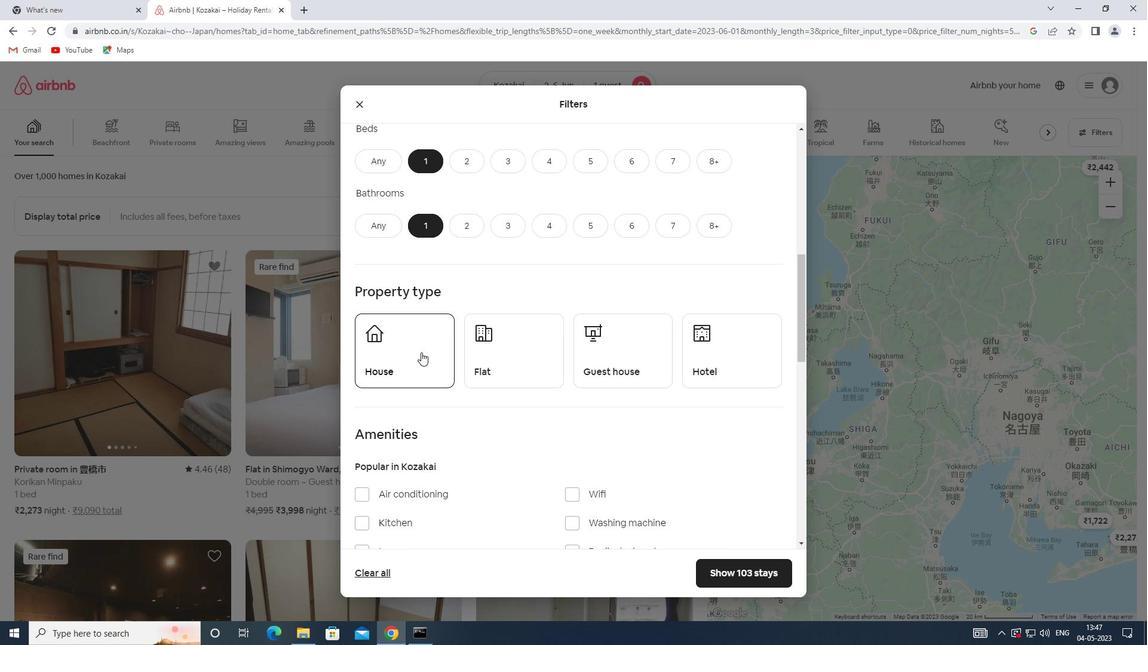 
Action: Mouse moved to (428, 306)
Screenshot: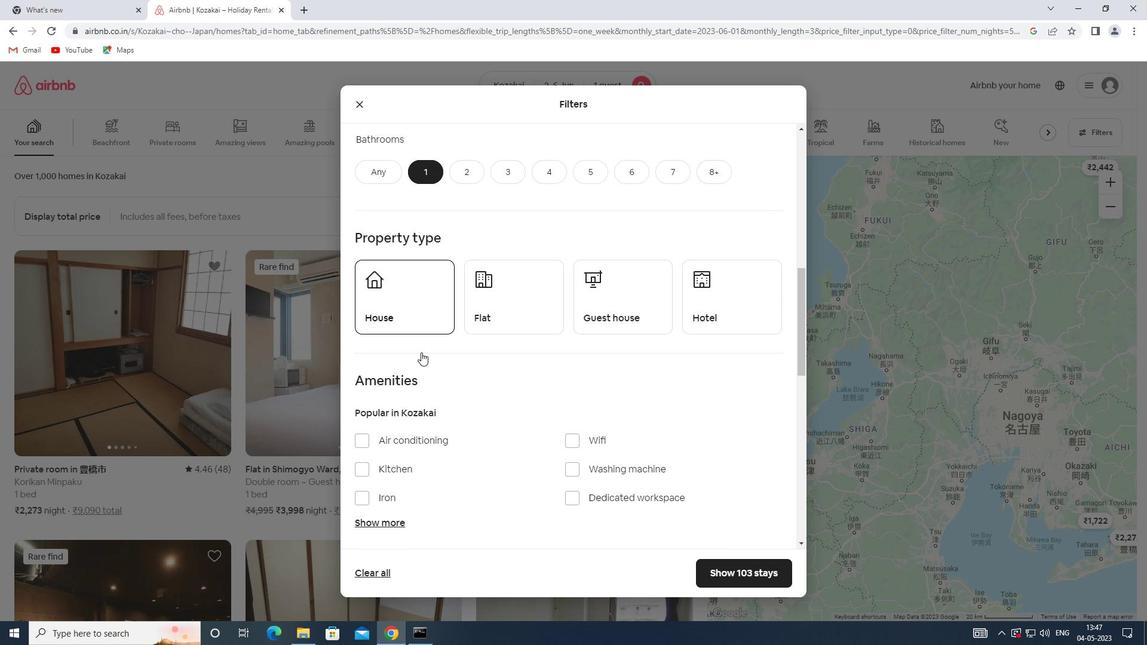 
Action: Mouse pressed left at (428, 306)
Screenshot: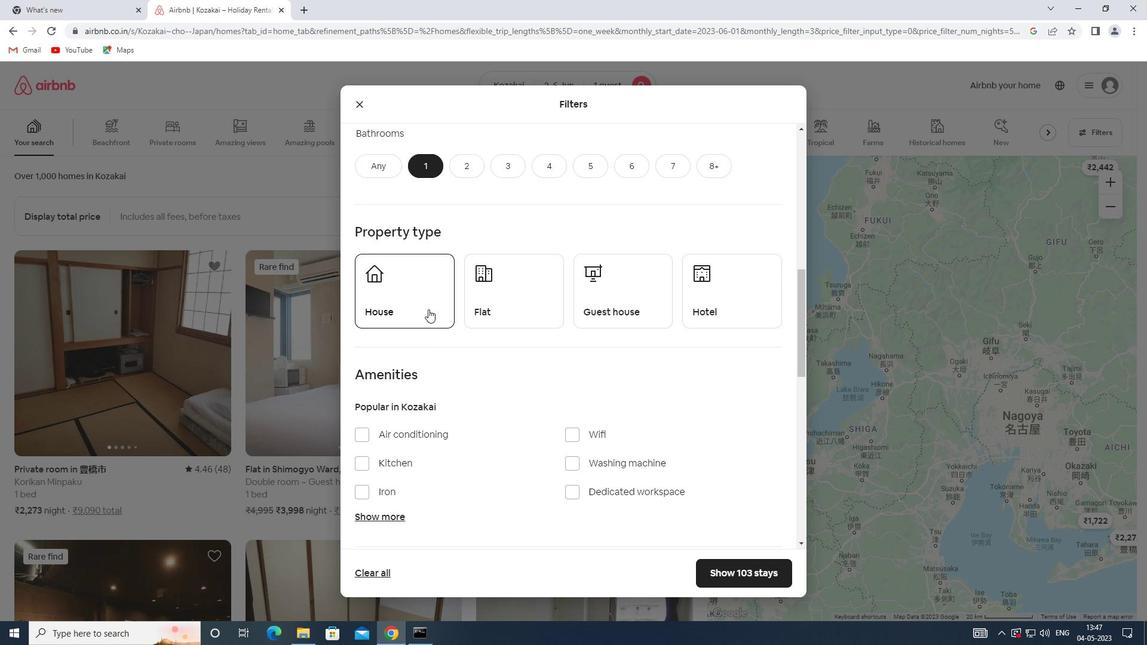 
Action: Mouse moved to (478, 303)
Screenshot: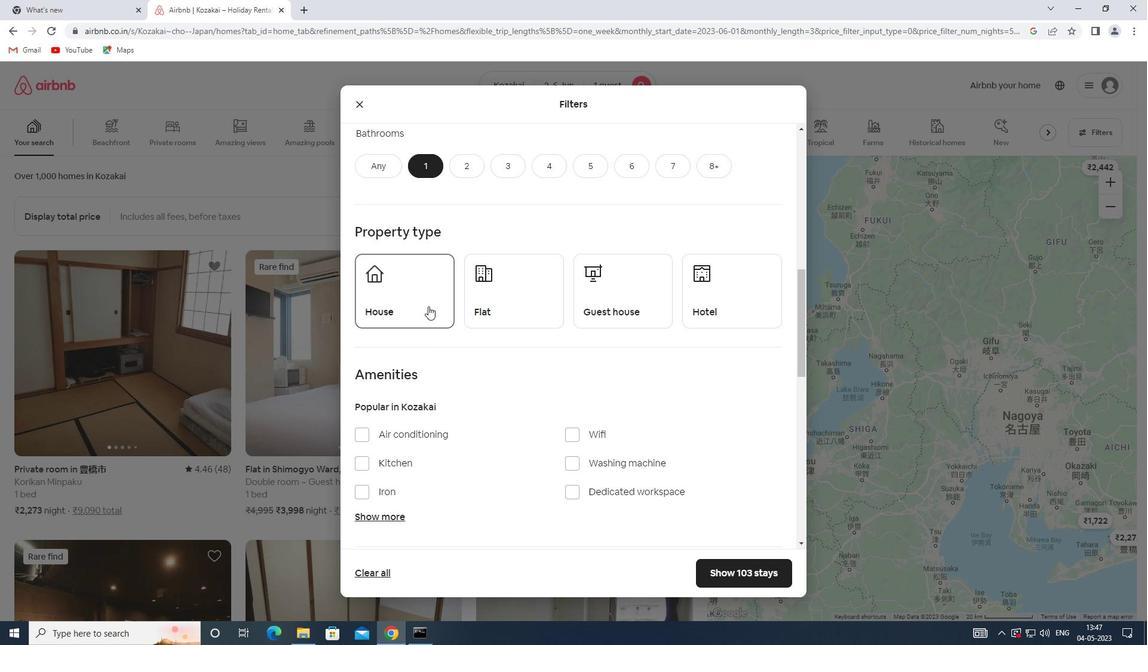 
Action: Mouse pressed left at (478, 303)
Screenshot: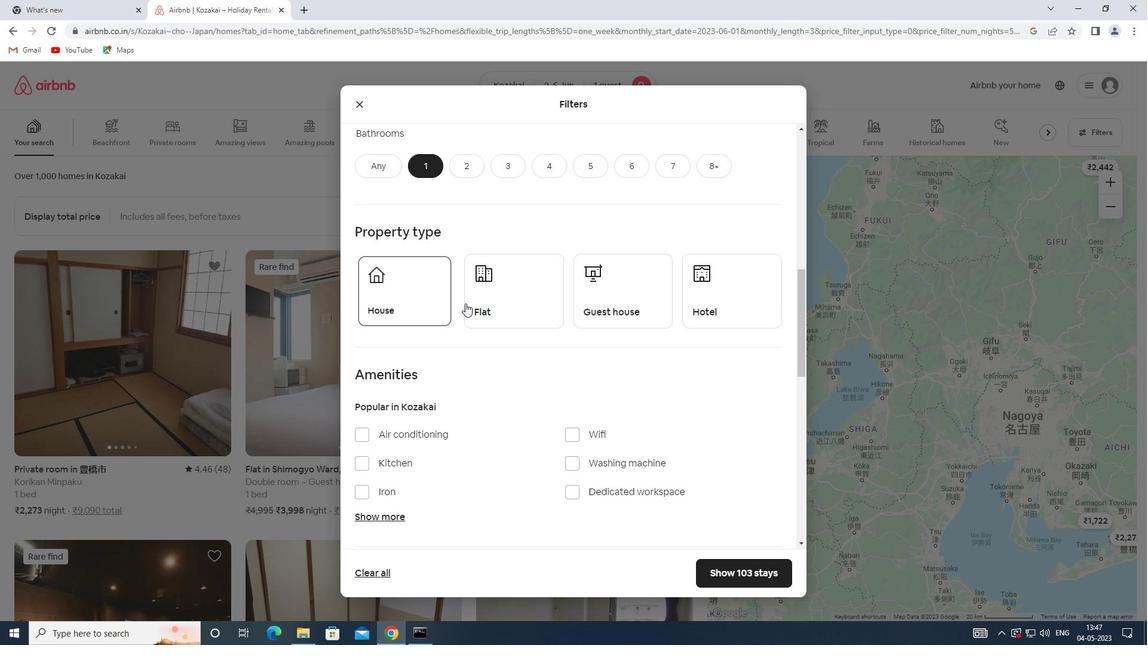
Action: Mouse moved to (574, 304)
Screenshot: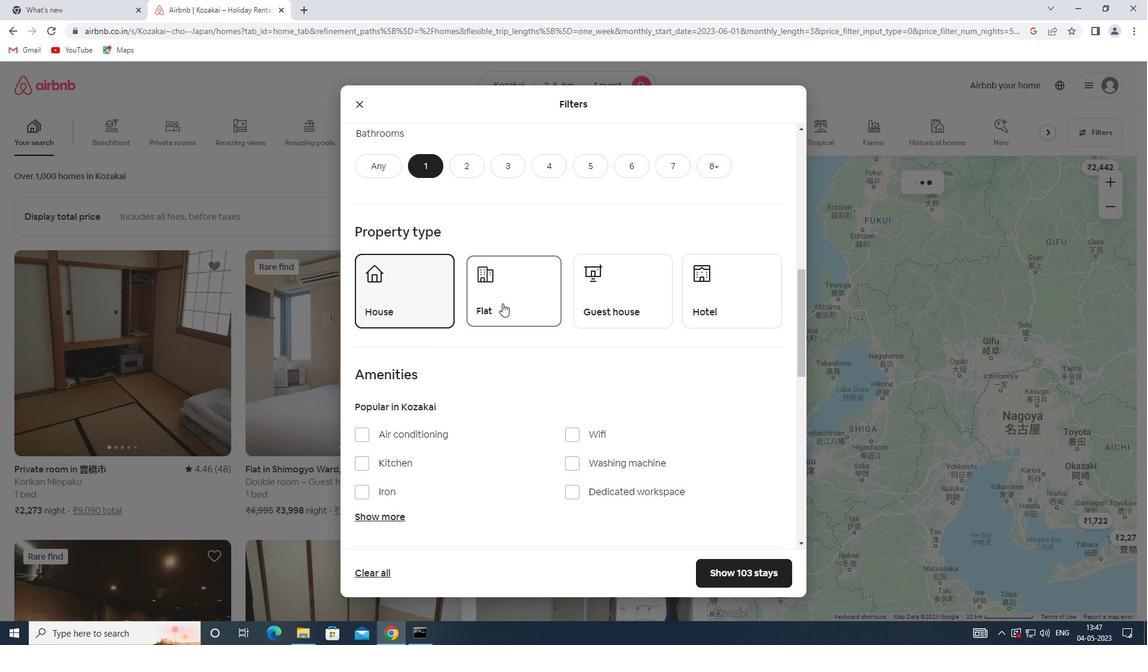 
Action: Mouse pressed left at (574, 304)
Screenshot: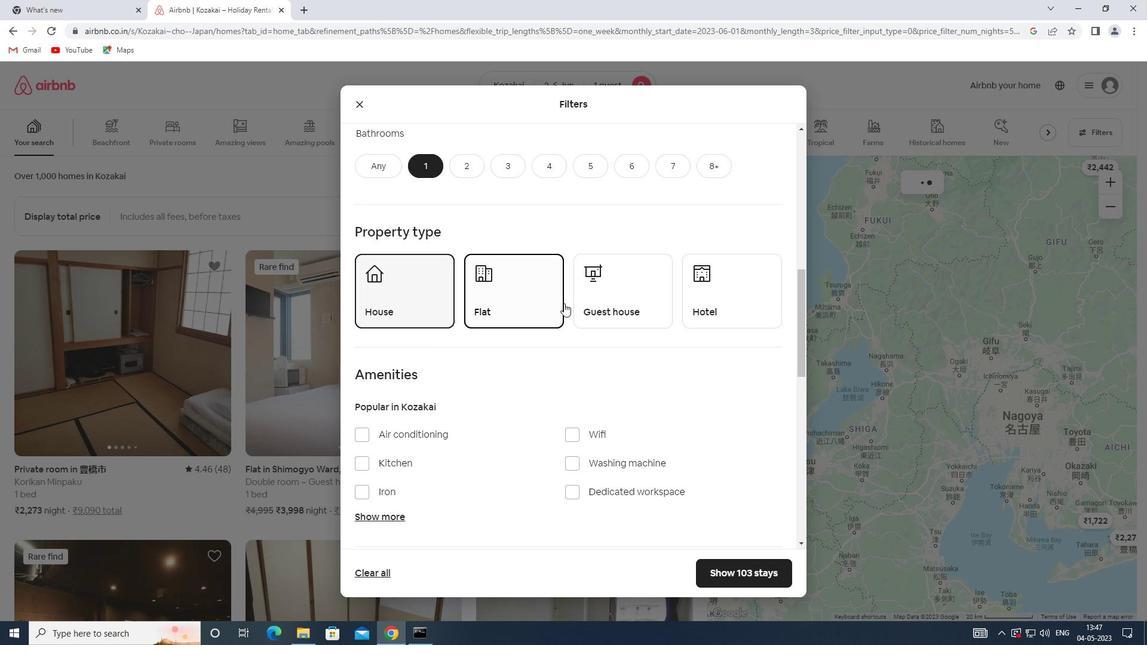 
Action: Mouse moved to (718, 304)
Screenshot: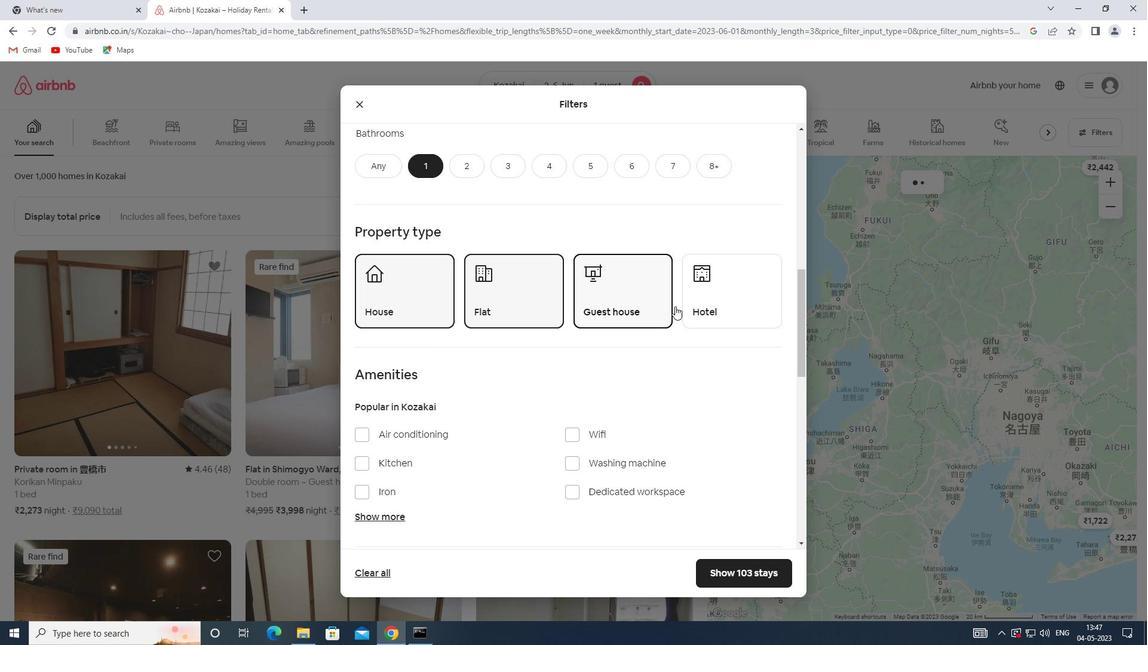 
Action: Mouse pressed left at (718, 304)
Screenshot: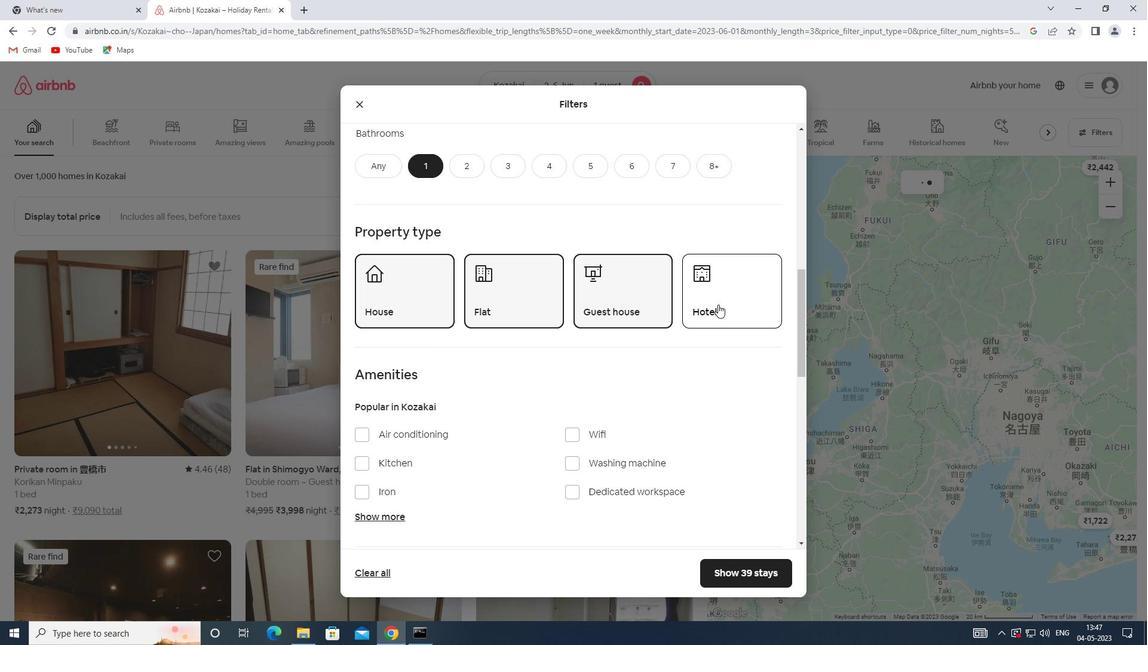 
Action: Mouse moved to (570, 302)
Screenshot: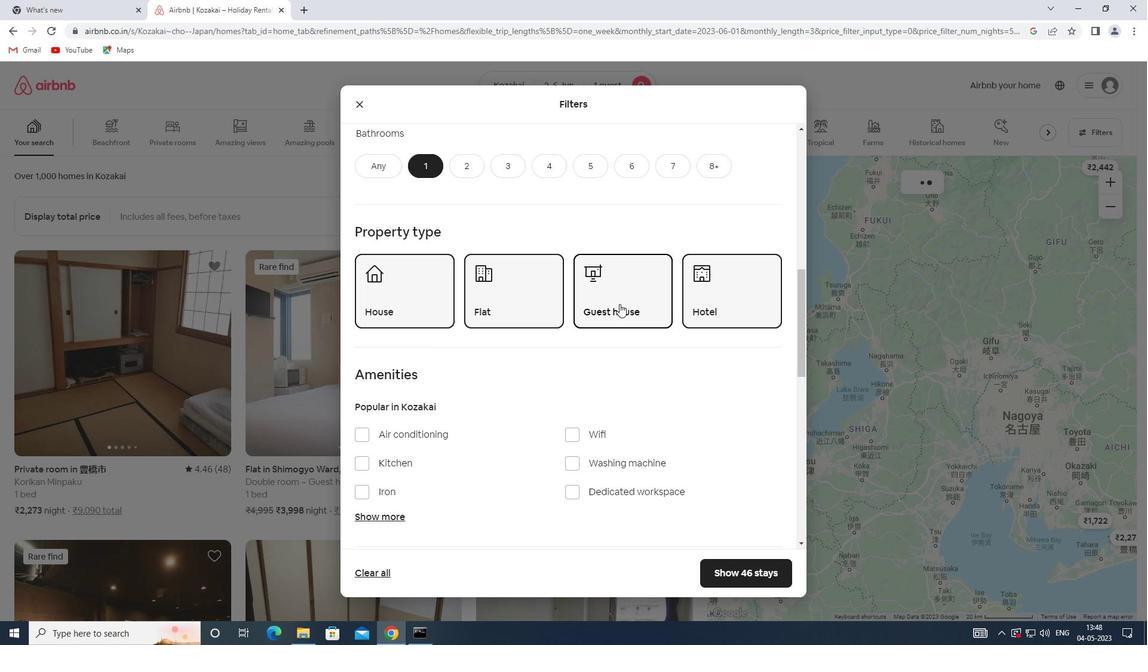 
Action: Mouse scrolled (570, 301) with delta (0, 0)
Screenshot: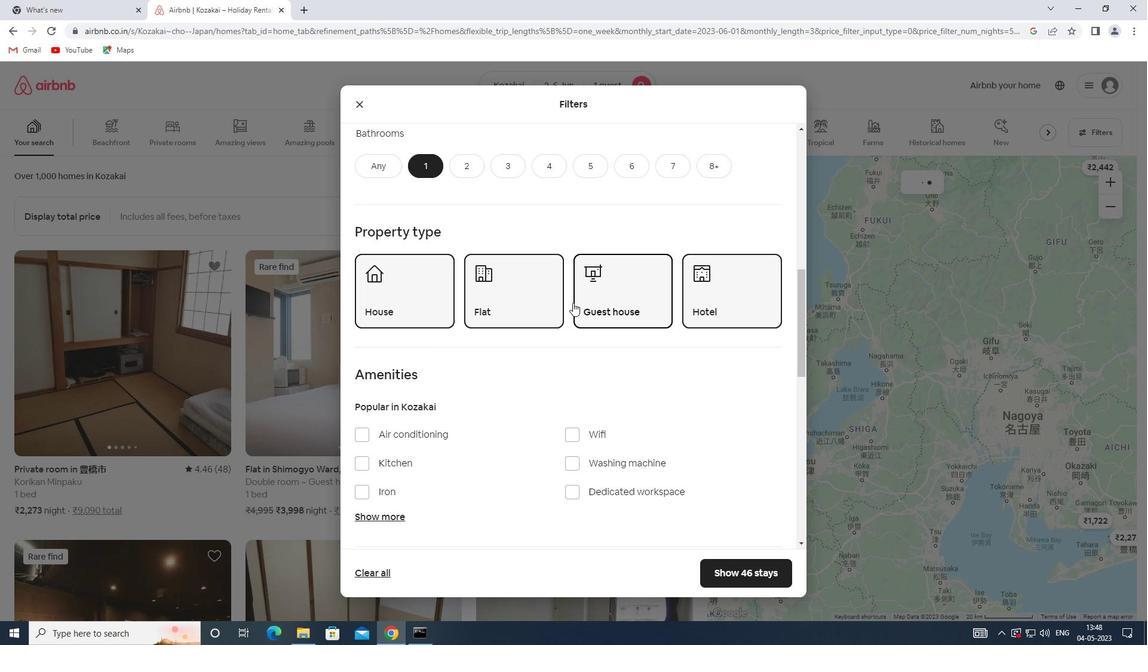 
Action: Mouse scrolled (570, 301) with delta (0, 0)
Screenshot: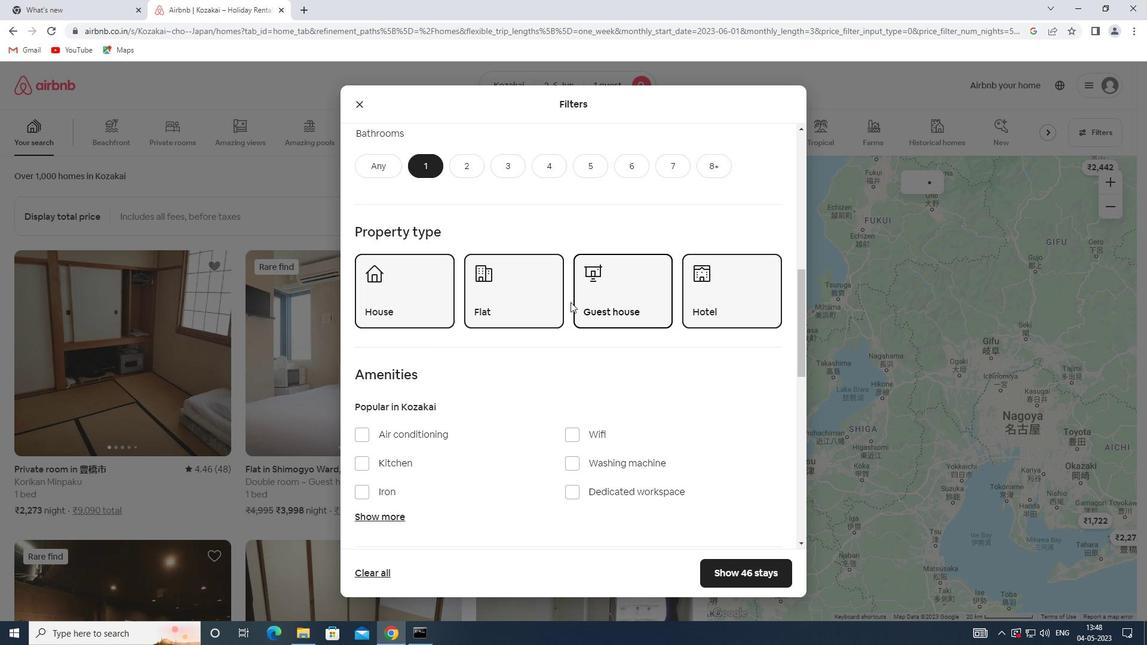 
Action: Mouse scrolled (570, 301) with delta (0, 0)
Screenshot: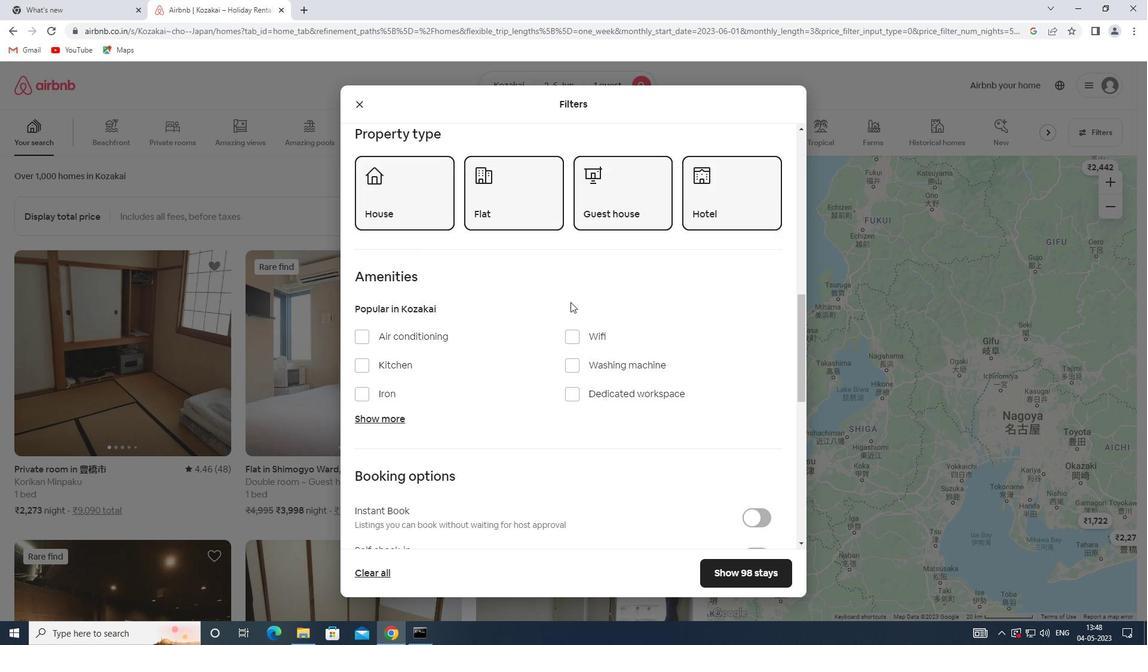 
Action: Mouse scrolled (570, 301) with delta (0, 0)
Screenshot: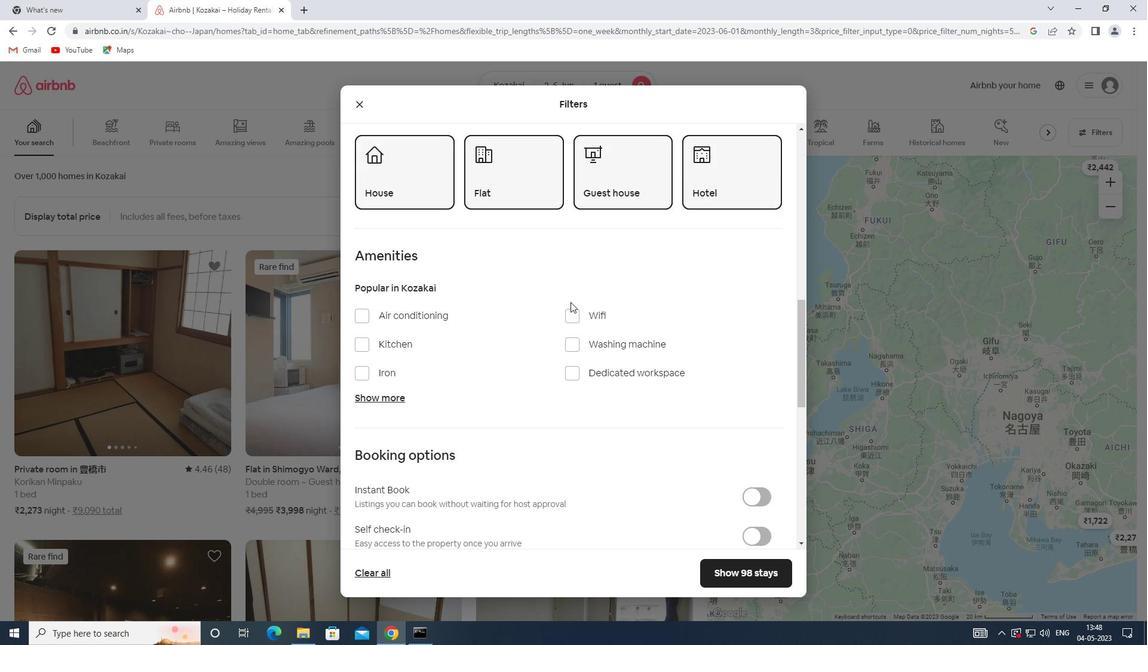 
Action: Mouse moved to (769, 415)
Screenshot: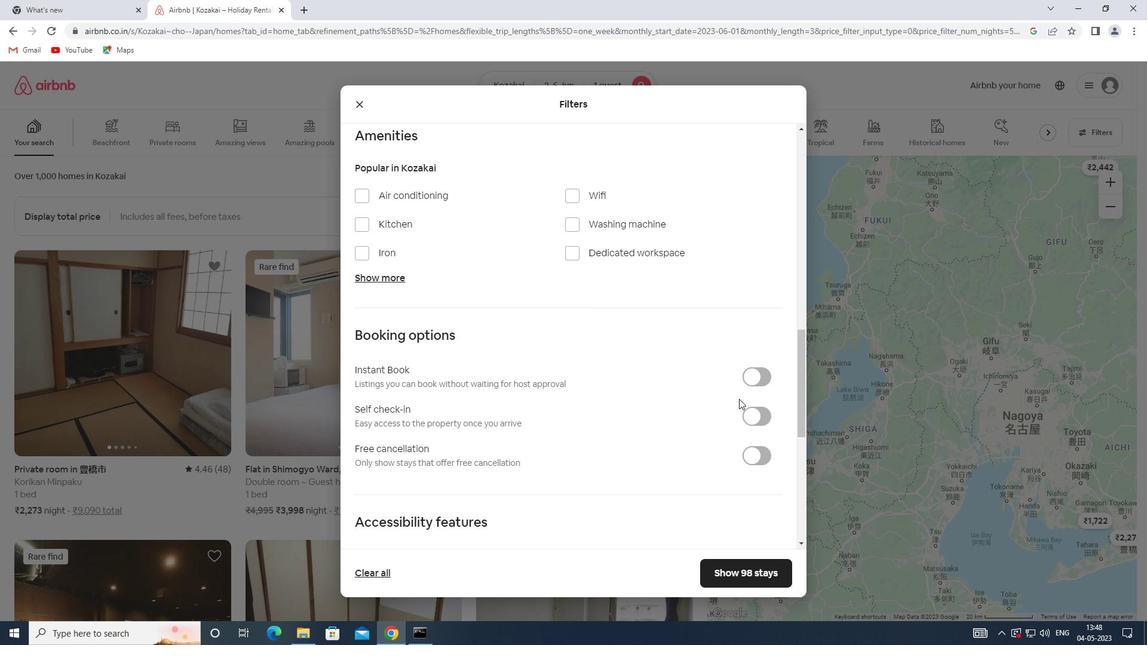 
Action: Mouse pressed left at (769, 415)
Screenshot: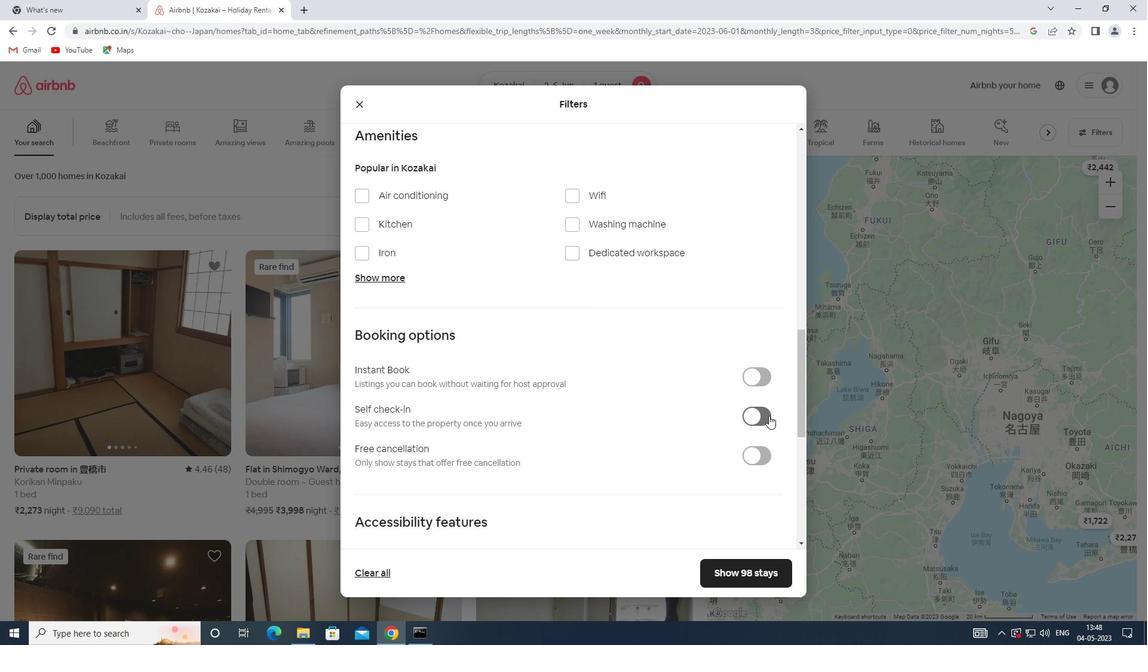 
Action: Mouse moved to (523, 393)
Screenshot: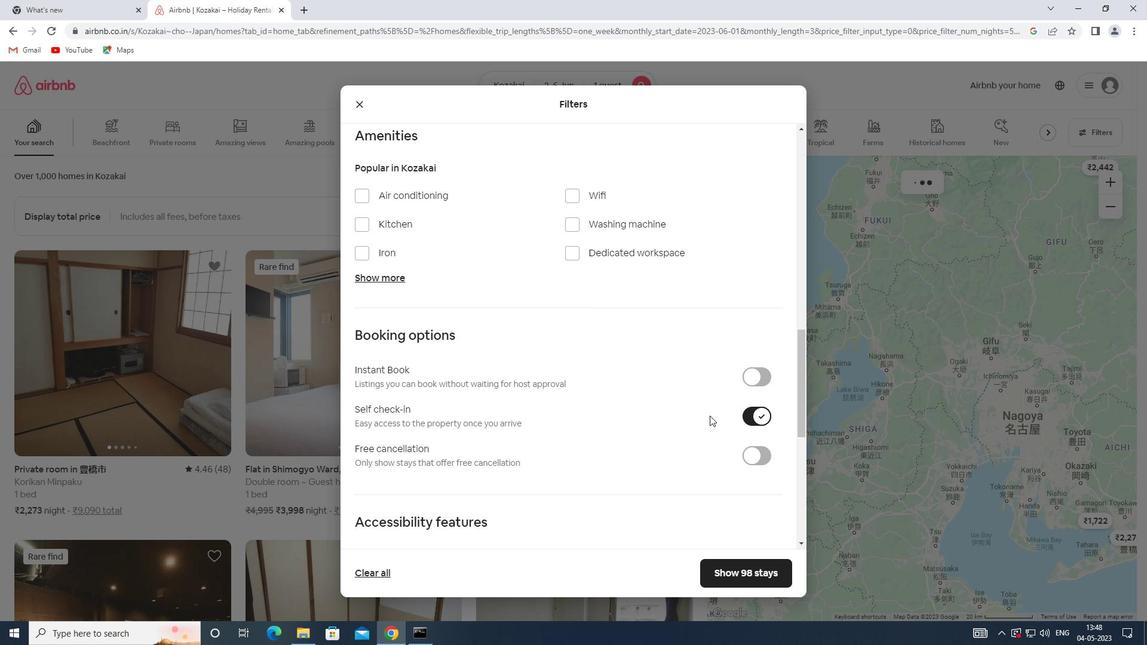 
Action: Mouse scrolled (523, 392) with delta (0, 0)
Screenshot: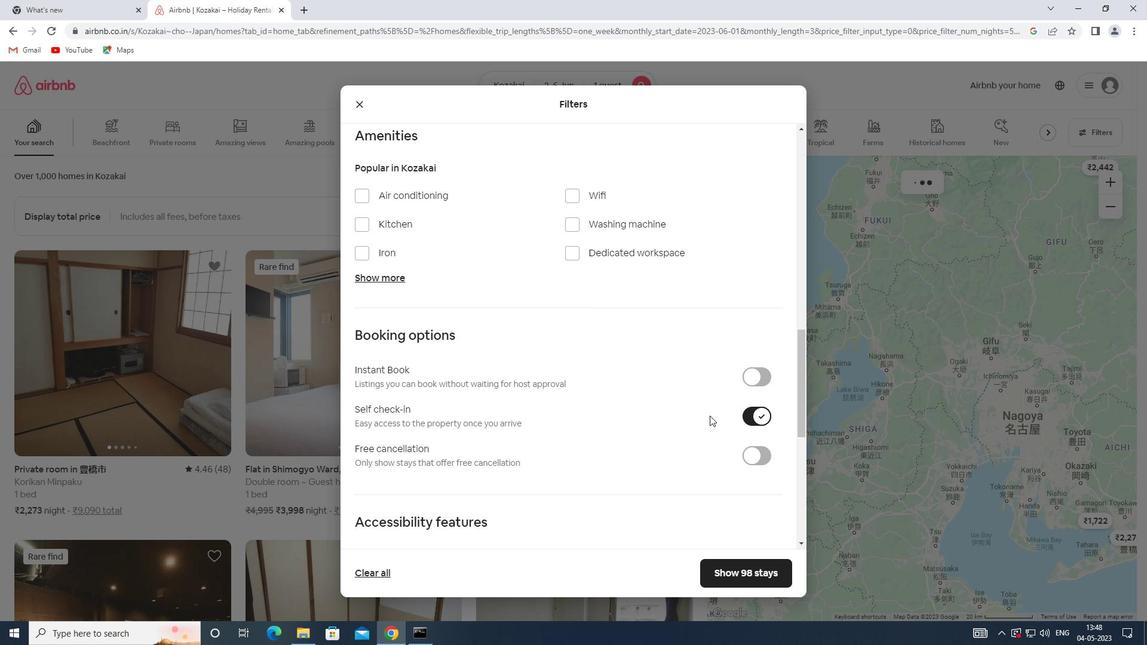 
Action: Mouse scrolled (523, 392) with delta (0, 0)
Screenshot: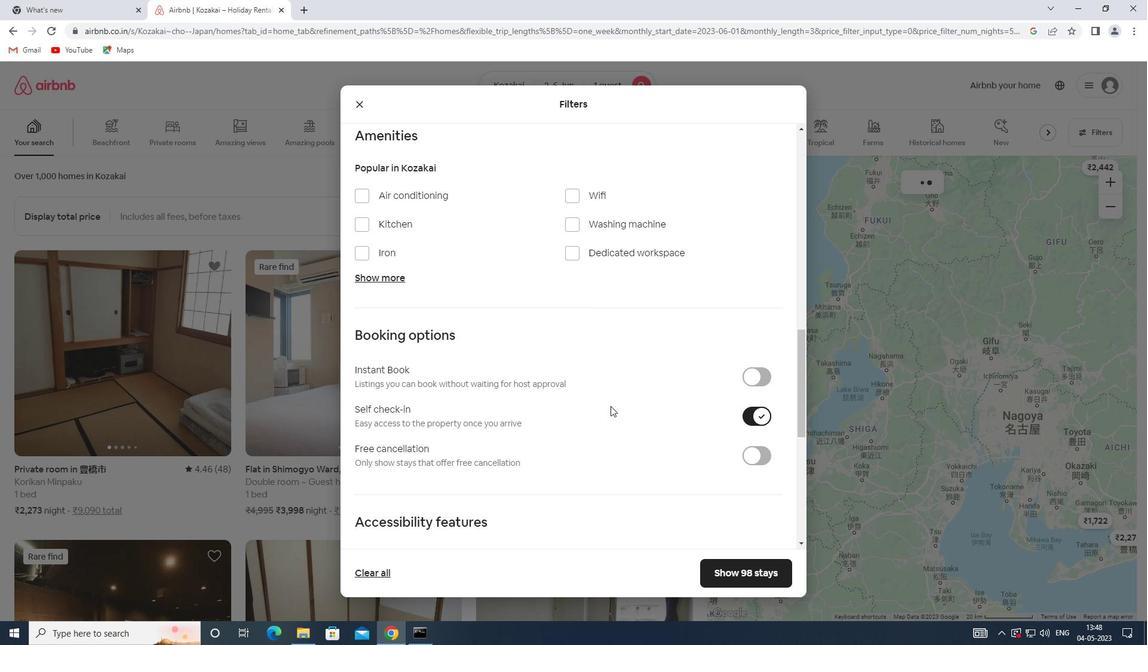 
Action: Mouse scrolled (523, 392) with delta (0, 0)
Screenshot: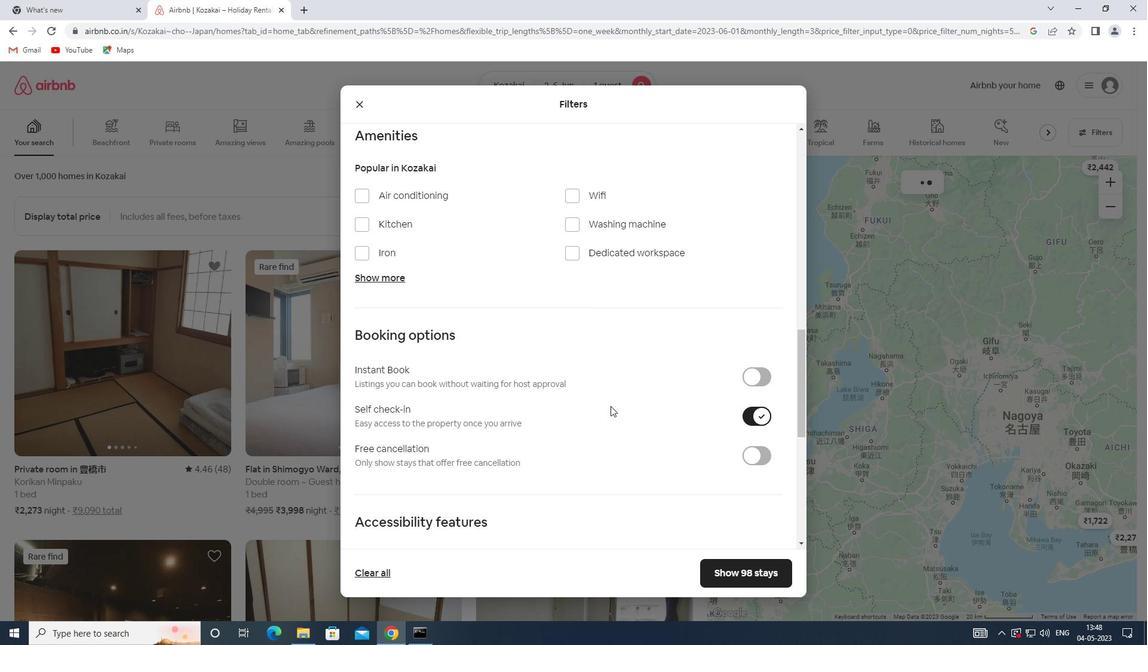 
Action: Mouse scrolled (523, 392) with delta (0, 0)
Screenshot: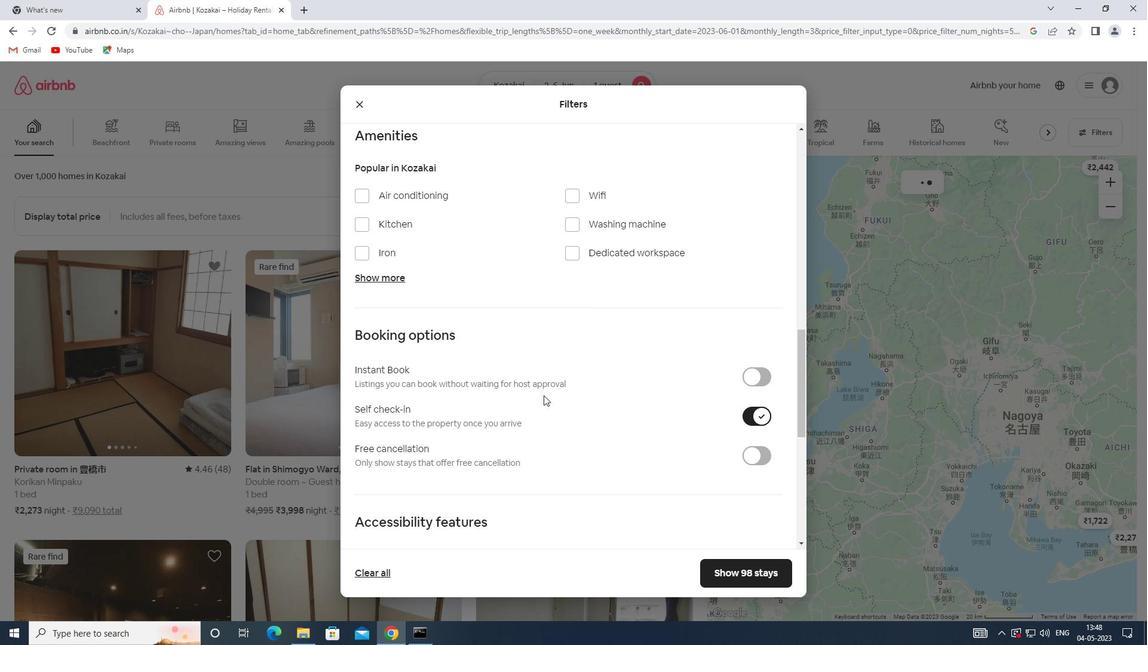 
Action: Mouse moved to (521, 389)
Screenshot: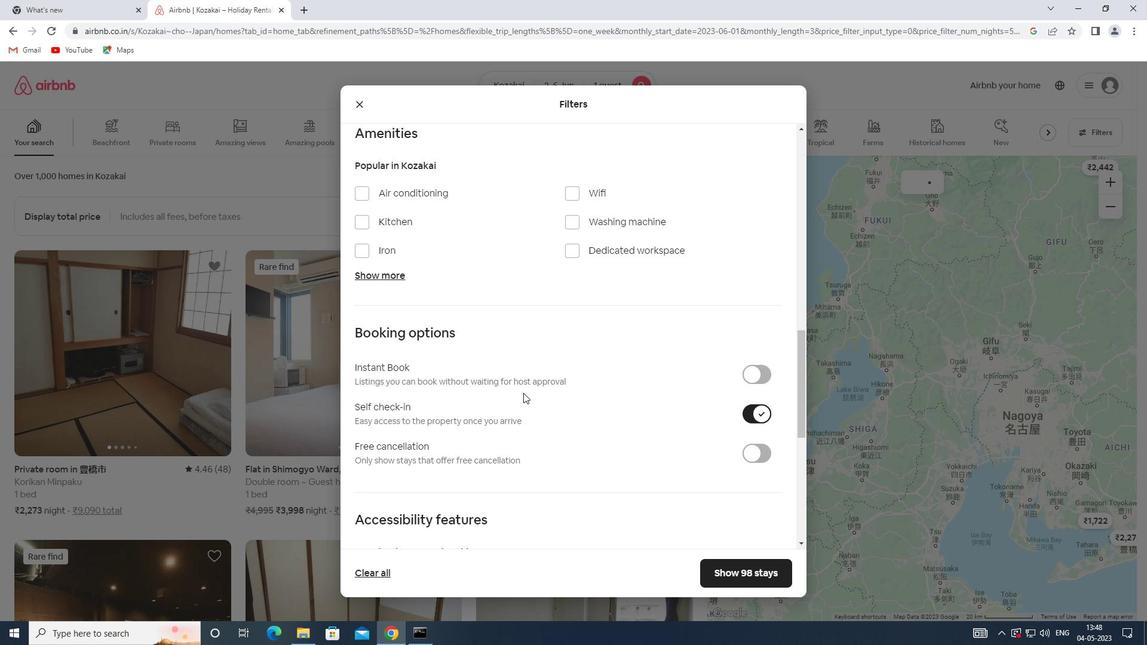 
Action: Mouse scrolled (521, 388) with delta (0, 0)
Screenshot: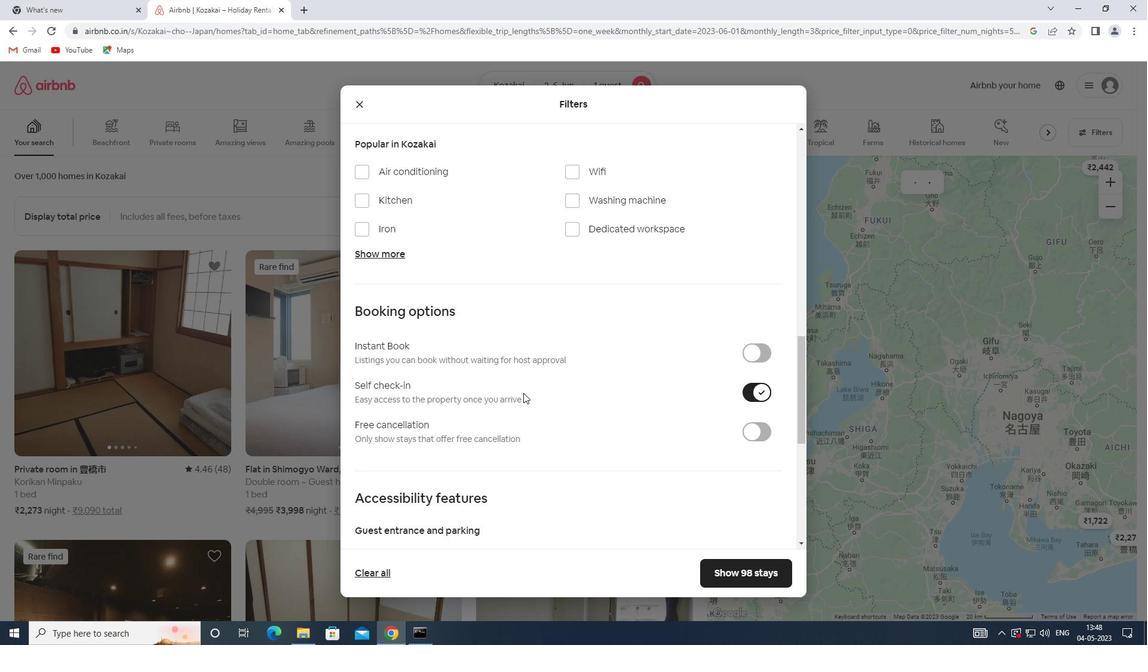 
Action: Mouse scrolled (521, 388) with delta (0, 0)
Screenshot: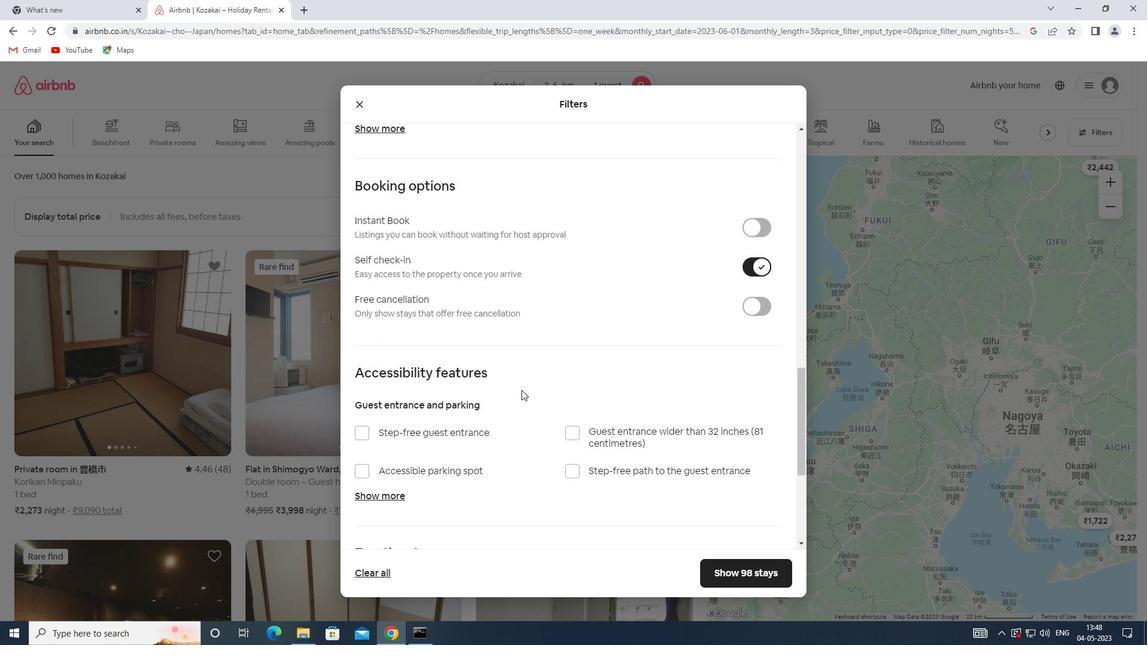 
Action: Mouse scrolled (521, 388) with delta (0, 0)
Screenshot: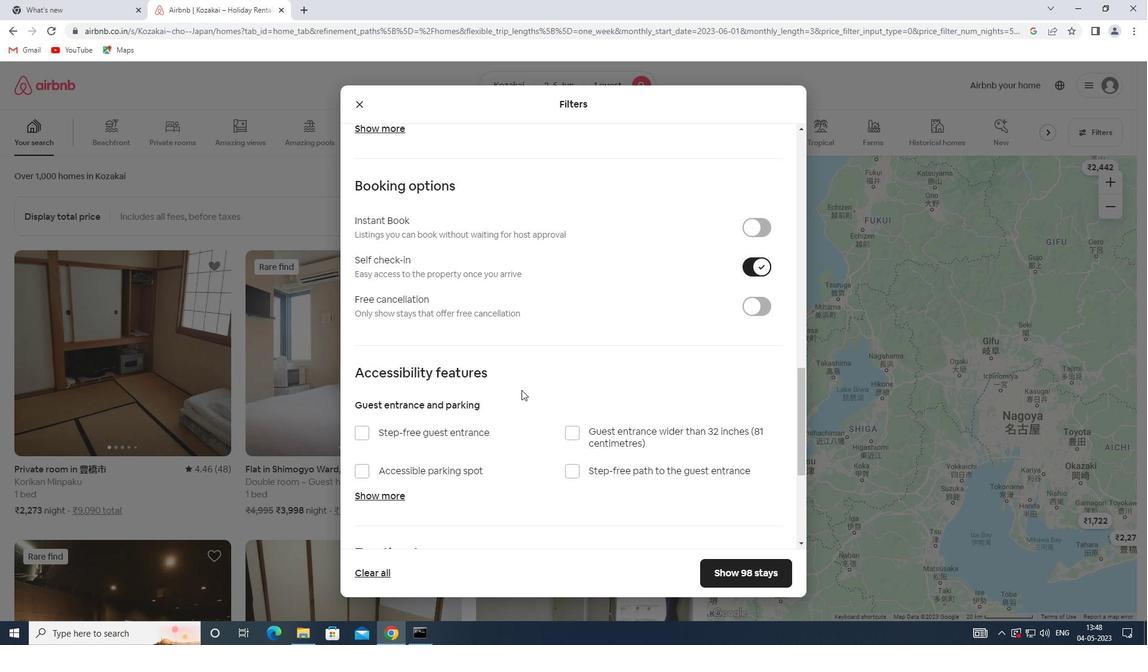 
Action: Mouse moved to (394, 469)
Screenshot: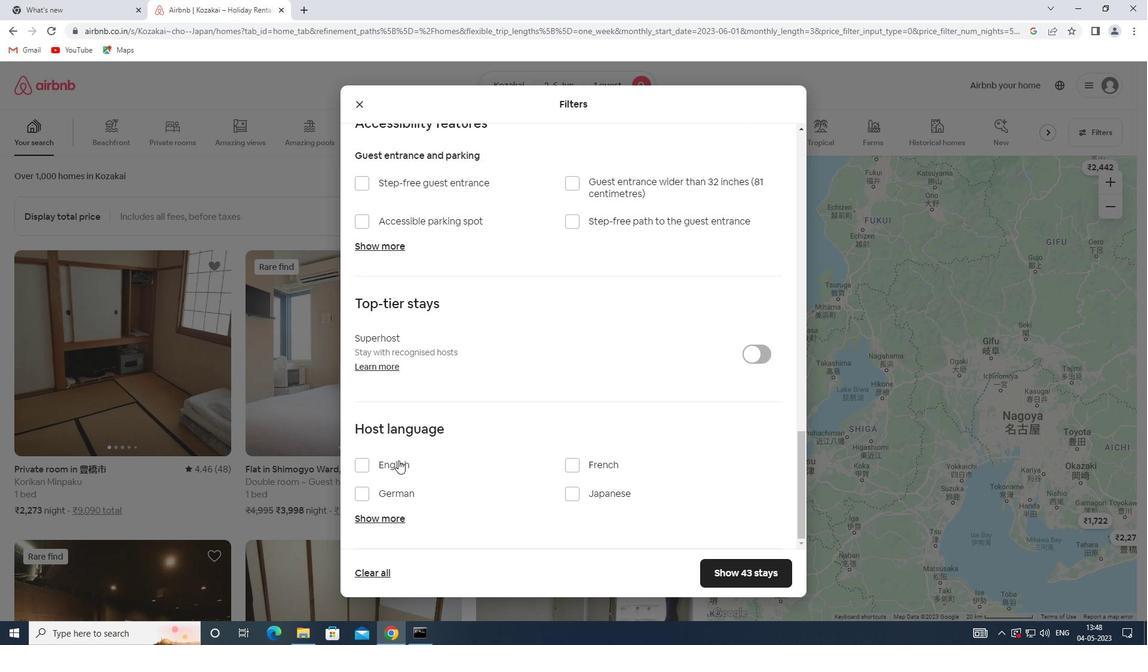 
Action: Mouse pressed left at (394, 469)
Screenshot: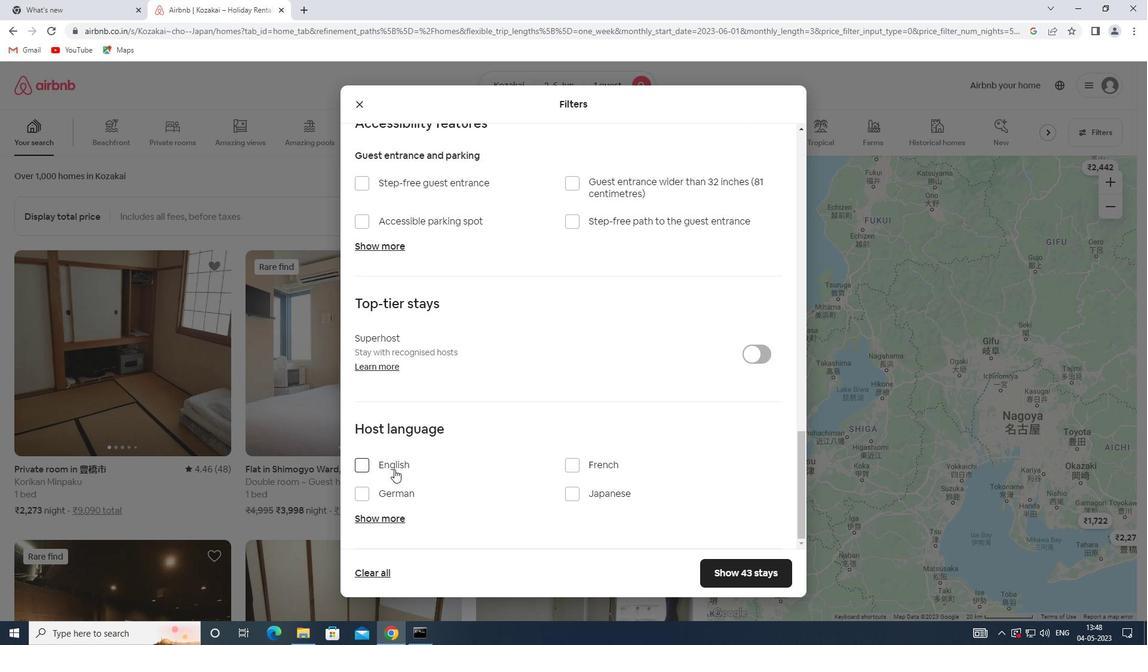 
Action: Mouse moved to (738, 564)
Screenshot: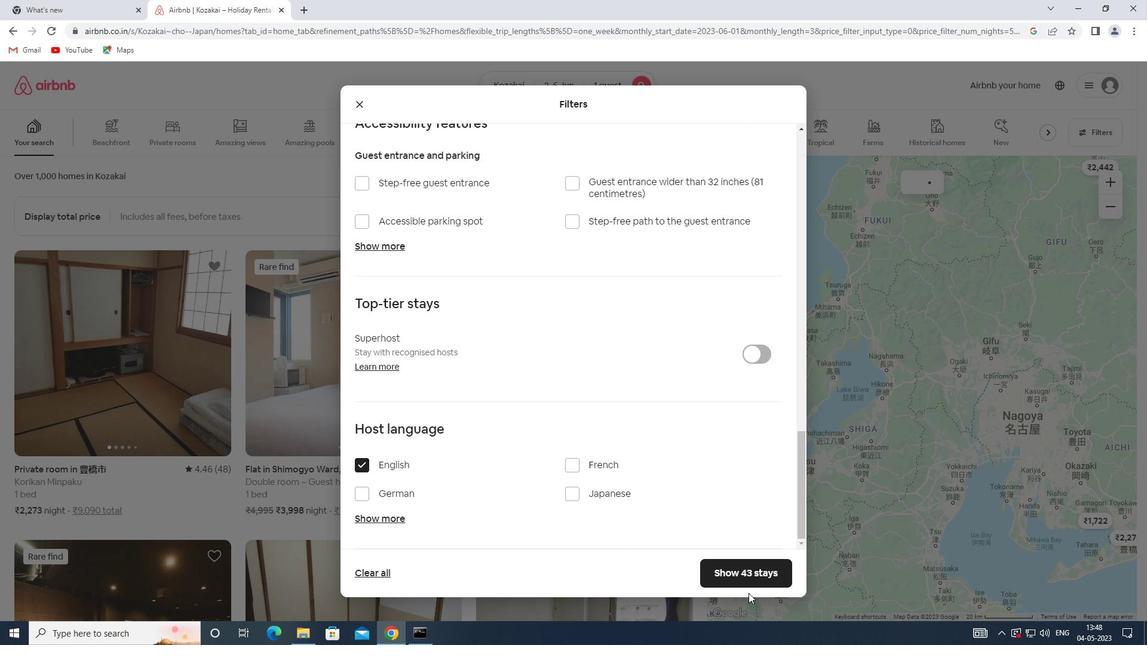 
Action: Mouse pressed left at (738, 564)
Screenshot: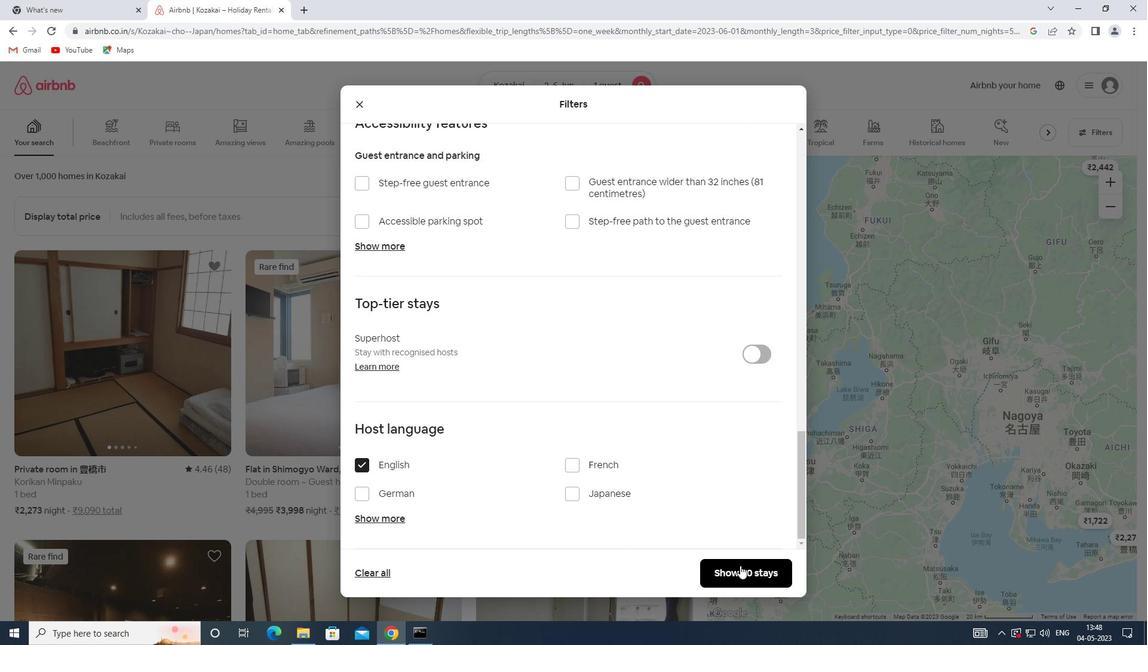 
